 Task: Use GitHub's "Issues" for discussions and feedback.
Action: Mouse moved to (1117, 69)
Screenshot: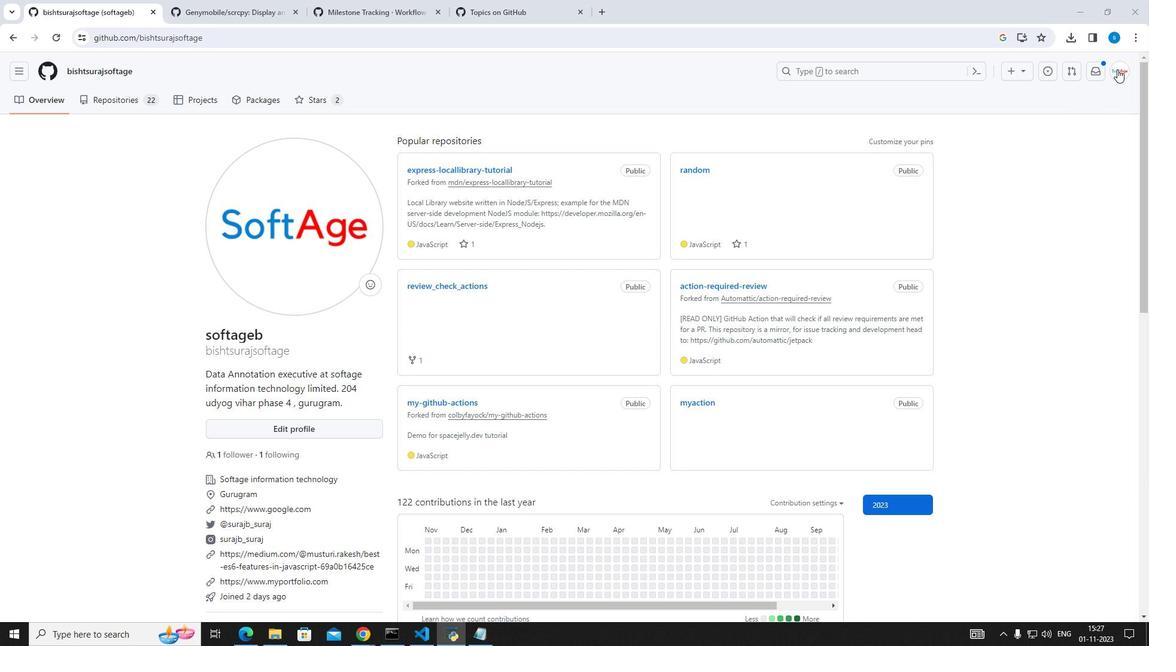 
Action: Mouse pressed left at (1117, 69)
Screenshot: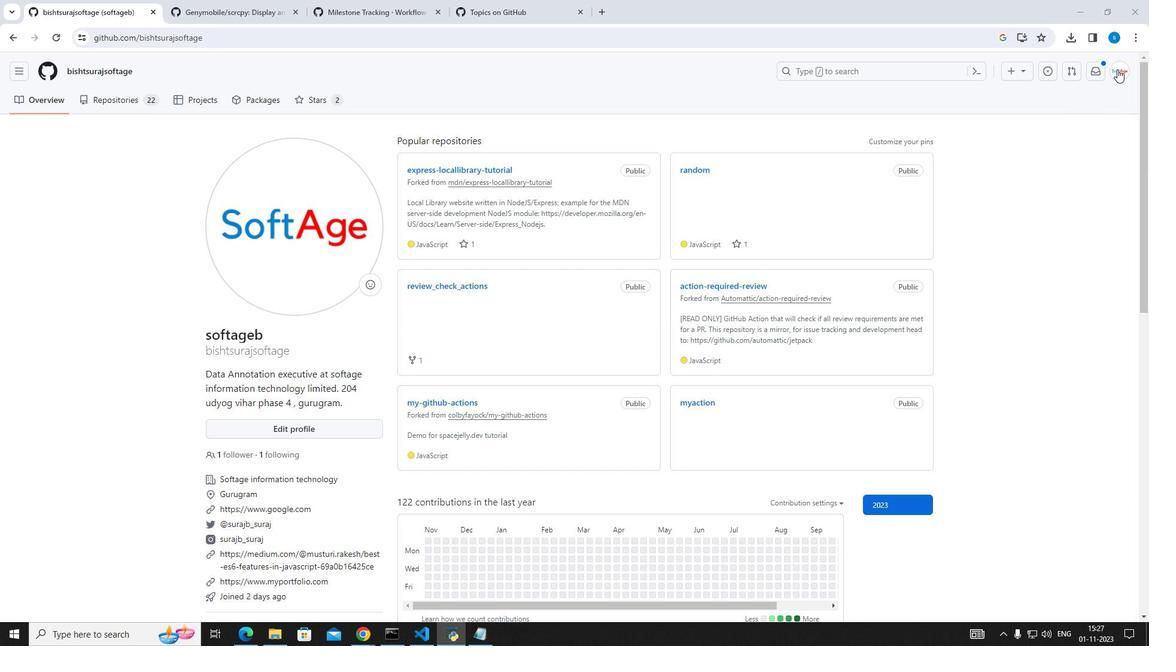 
Action: Mouse moved to (1052, 163)
Screenshot: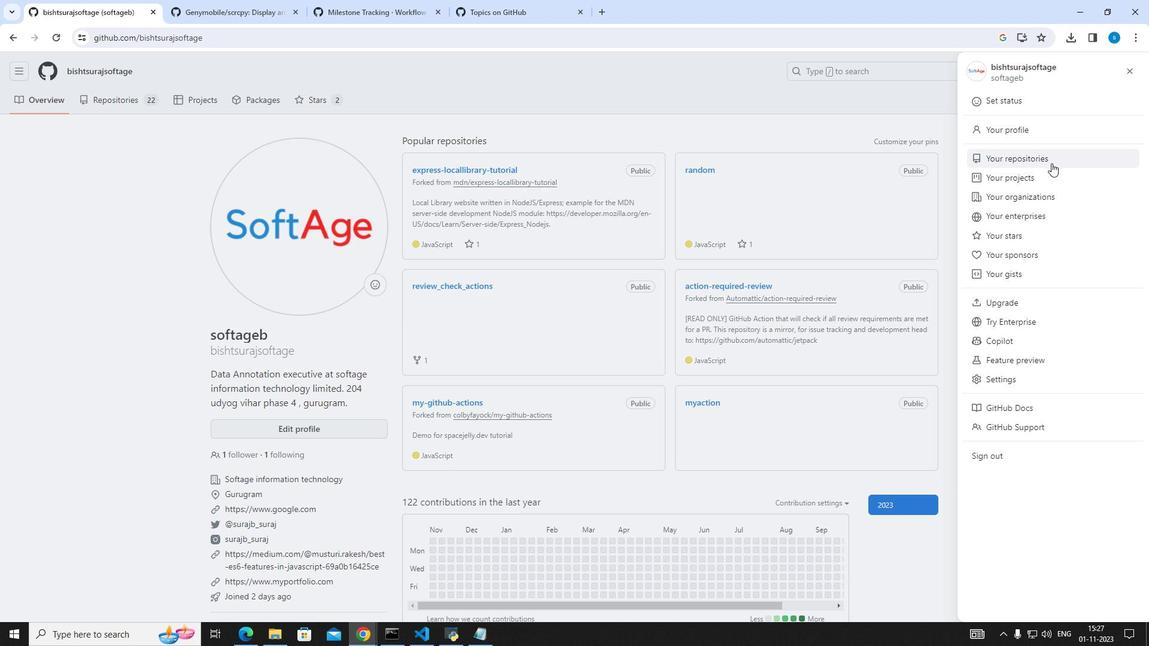 
Action: Mouse pressed left at (1052, 163)
Screenshot: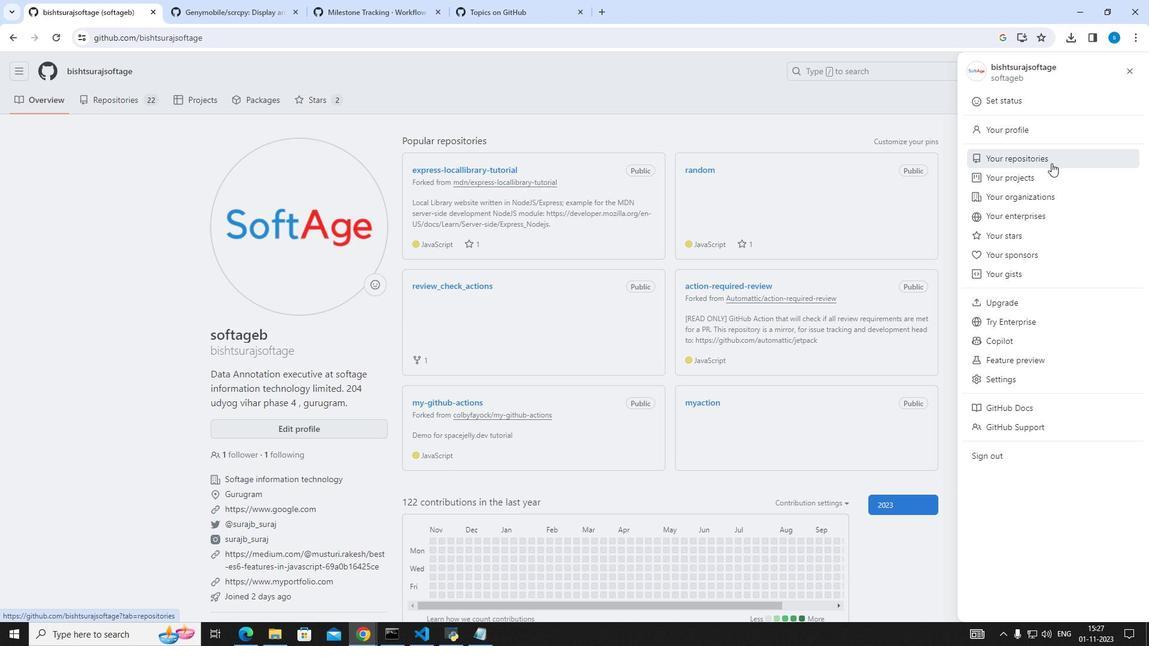 
Action: Mouse moved to (404, 333)
Screenshot: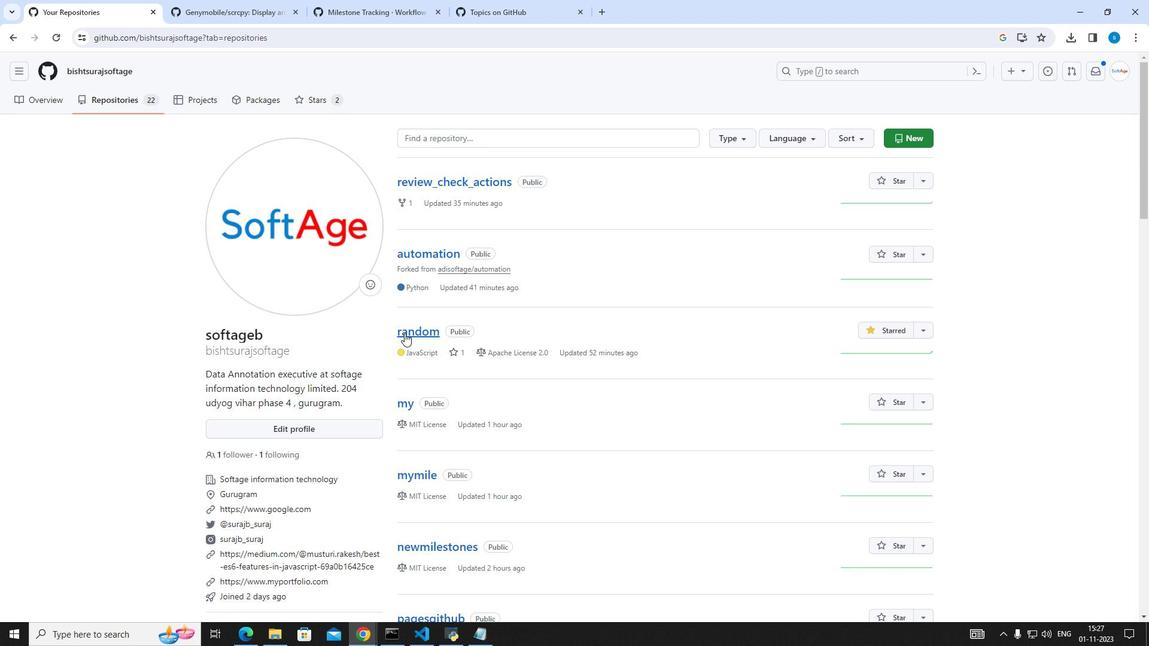 
Action: Mouse pressed left at (404, 333)
Screenshot: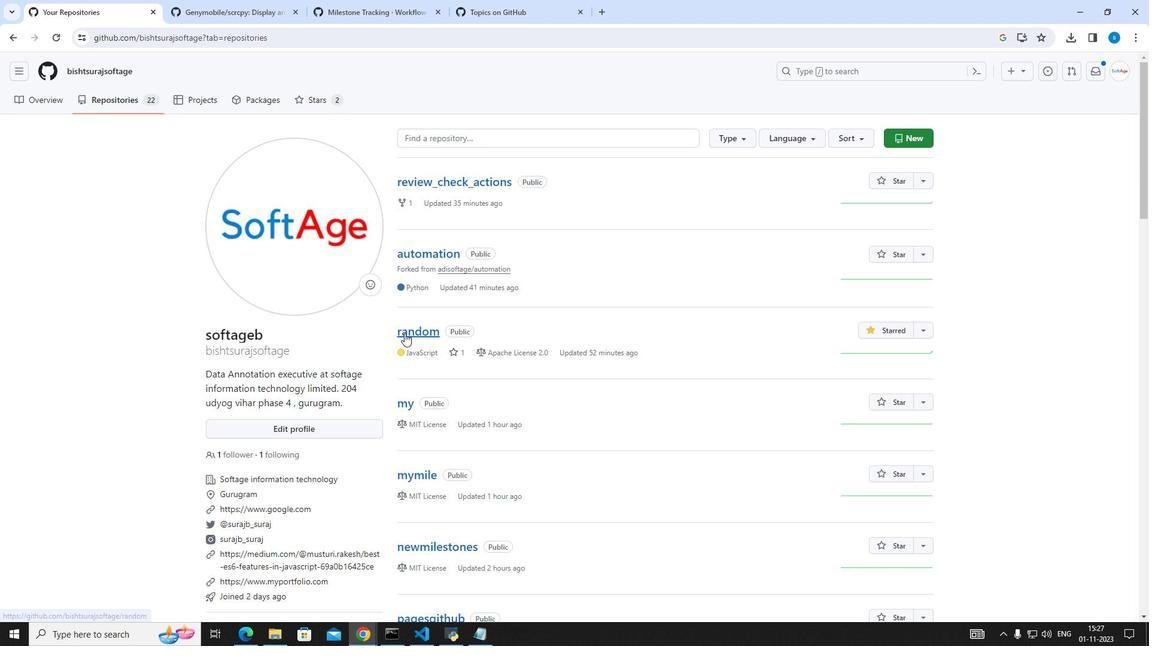 
Action: Mouse moved to (78, 104)
Screenshot: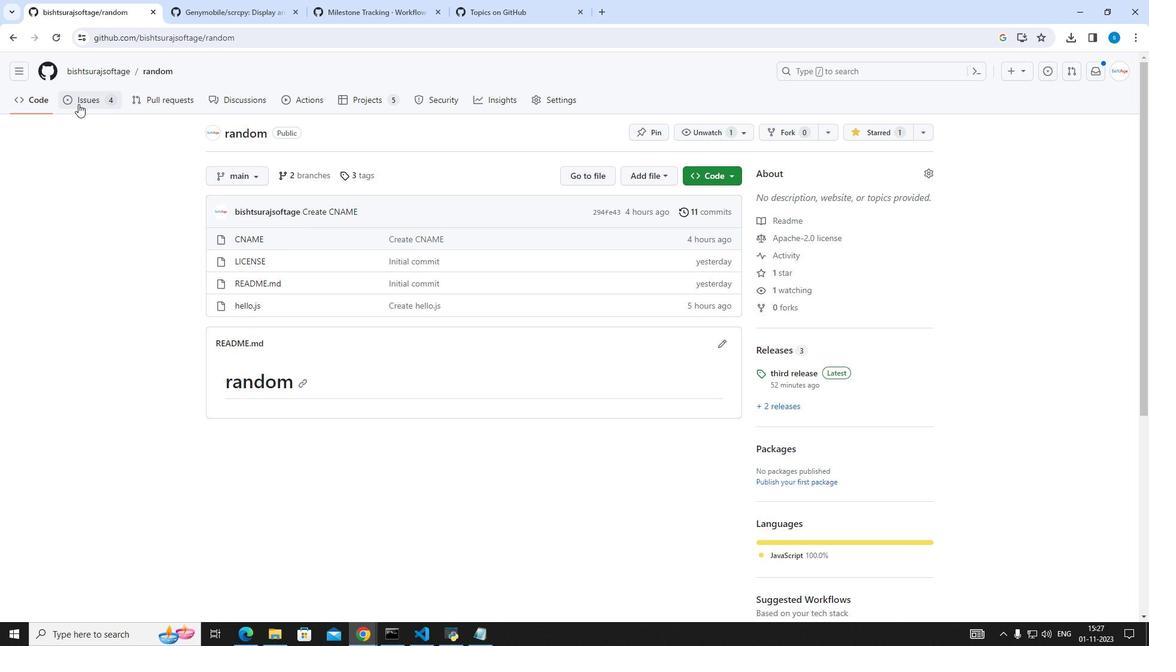 
Action: Mouse pressed left at (78, 104)
Screenshot: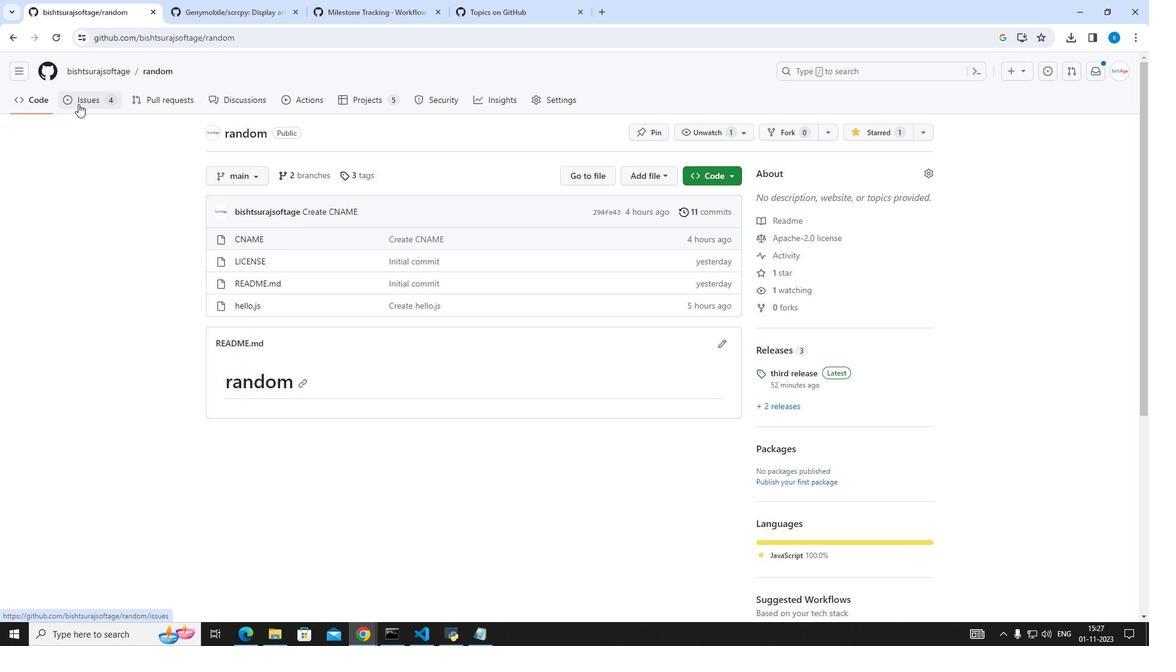 
Action: Mouse moved to (896, 210)
Screenshot: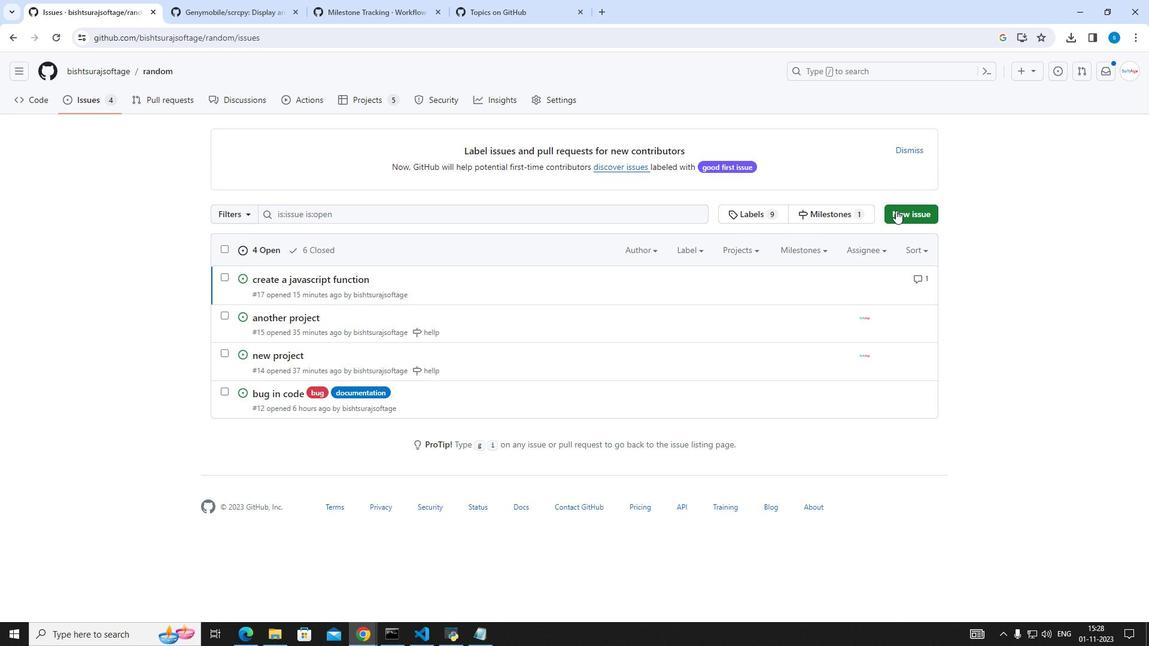 
Action: Mouse pressed left at (896, 210)
Screenshot: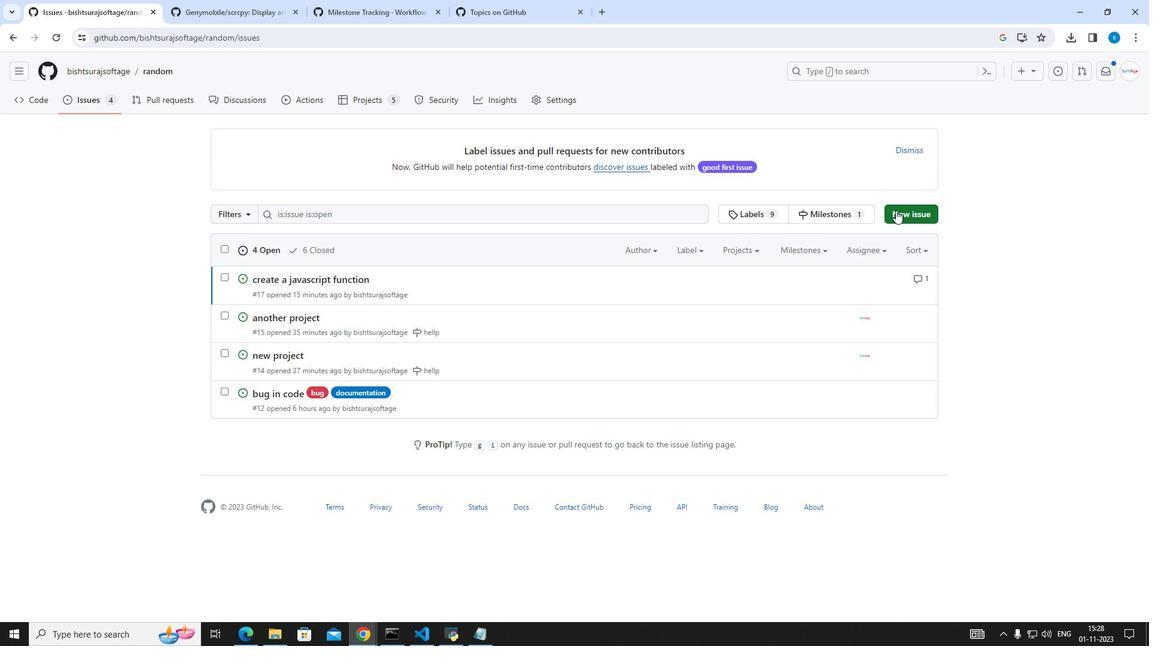 
Action: Key pressed discussion
Screenshot: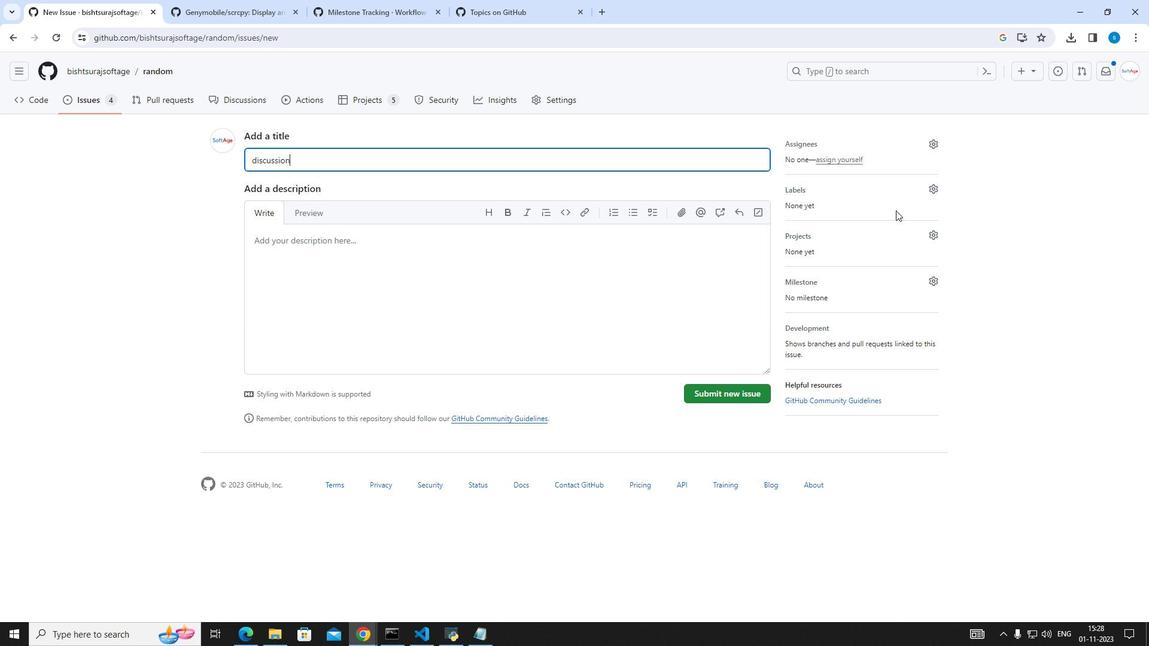 
Action: Mouse moved to (589, 286)
Screenshot: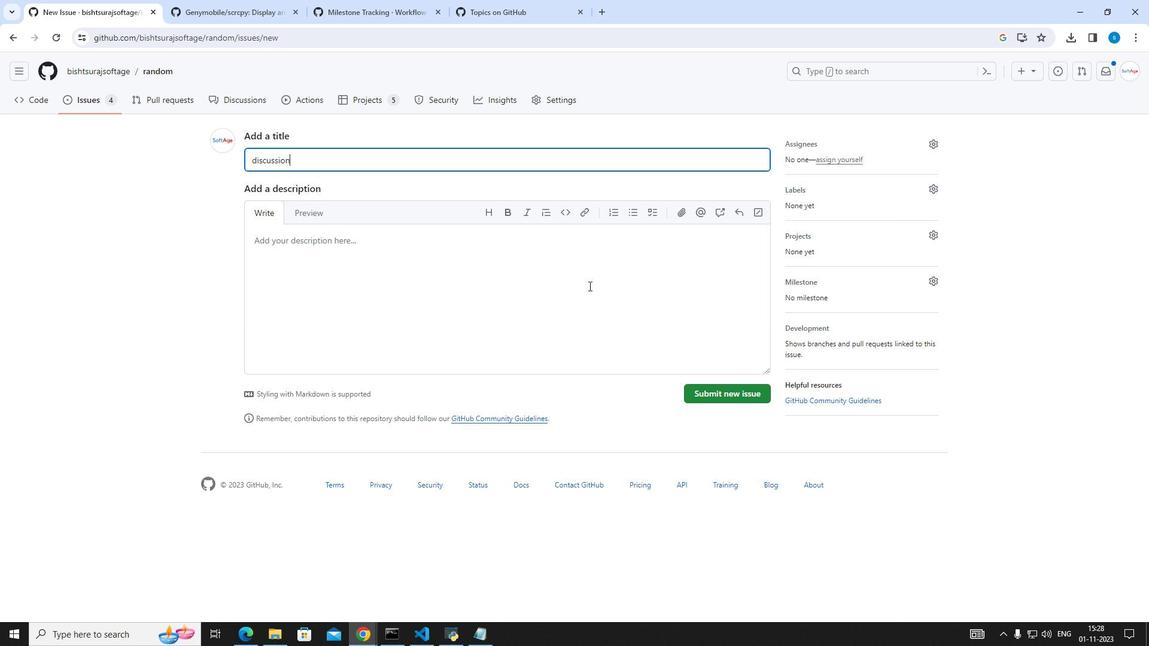 
Action: Mouse pressed left at (589, 286)
Screenshot: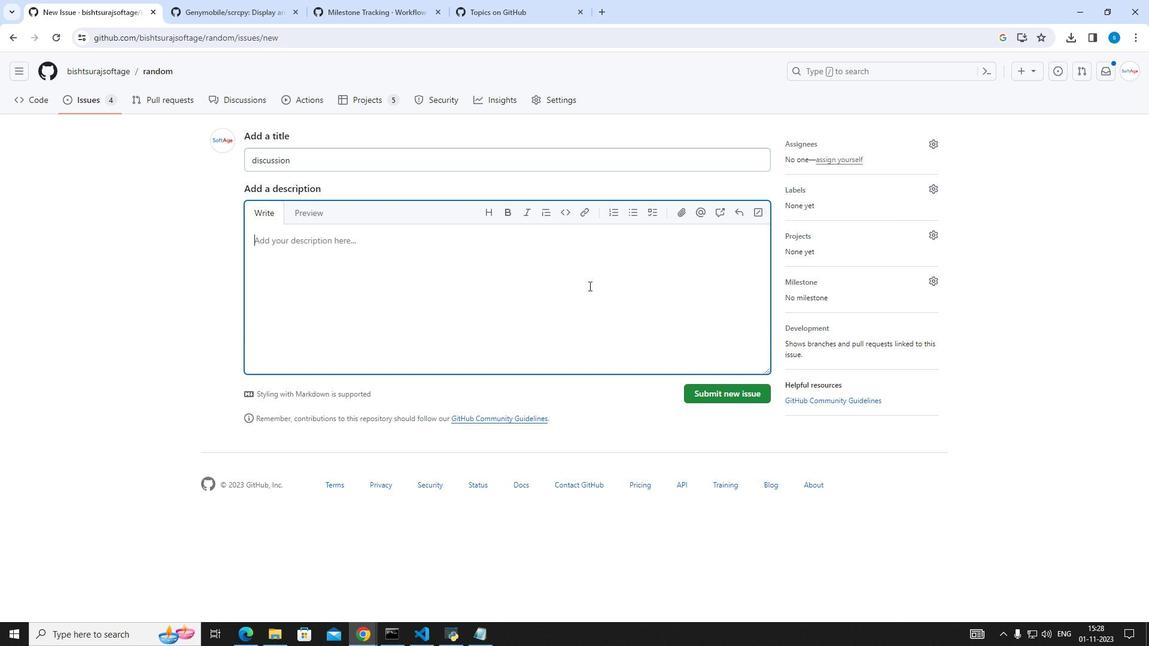 
Action: Key pressed this<Key.space>is<Key.space>a<Key.space>random<Key.space>si<Key.backspace><Key.backspace>discussion<Key.space>just<Key.space>for<Key.space>testing
Screenshot: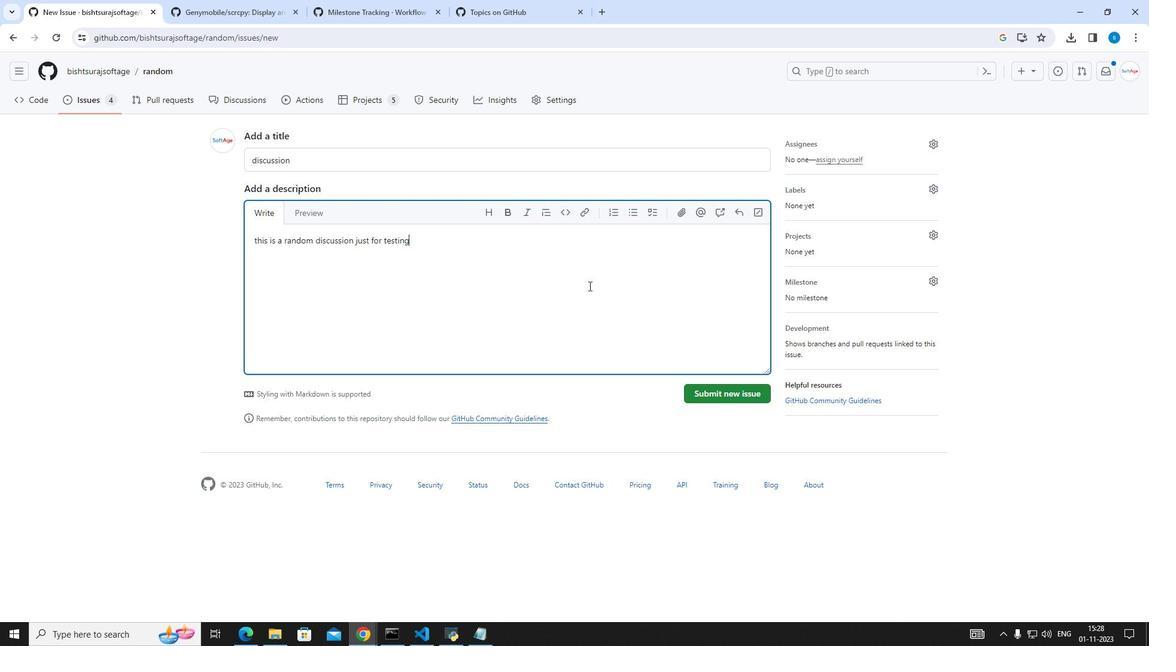 
Action: Mouse moved to (713, 387)
Screenshot: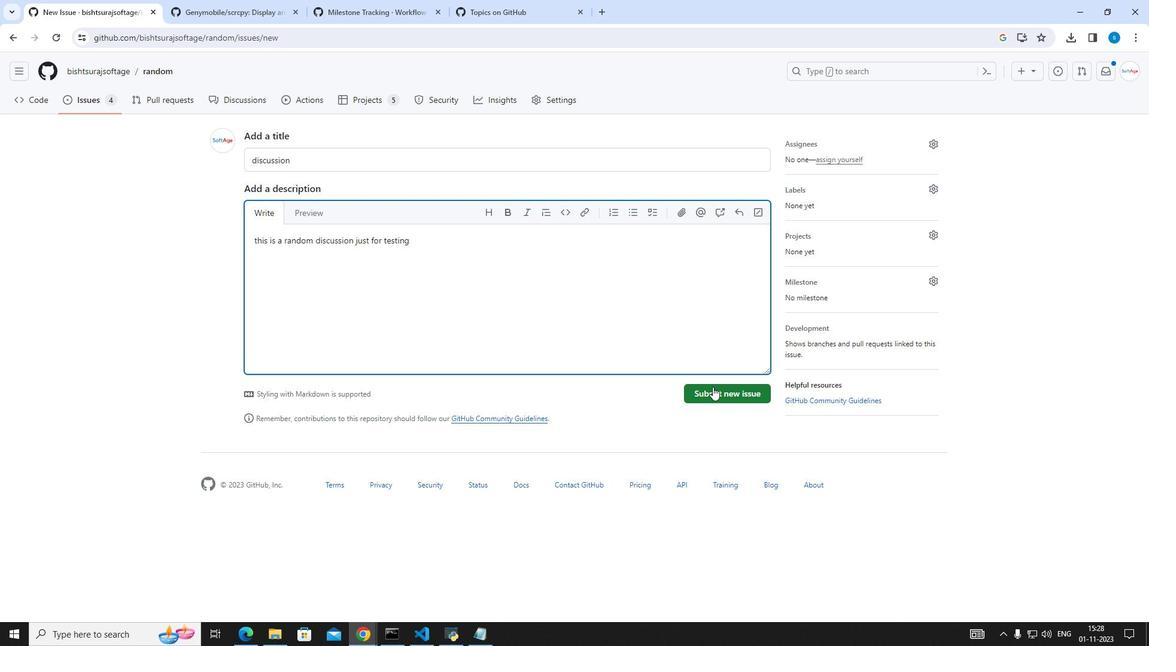 
Action: Mouse pressed left at (713, 387)
Screenshot: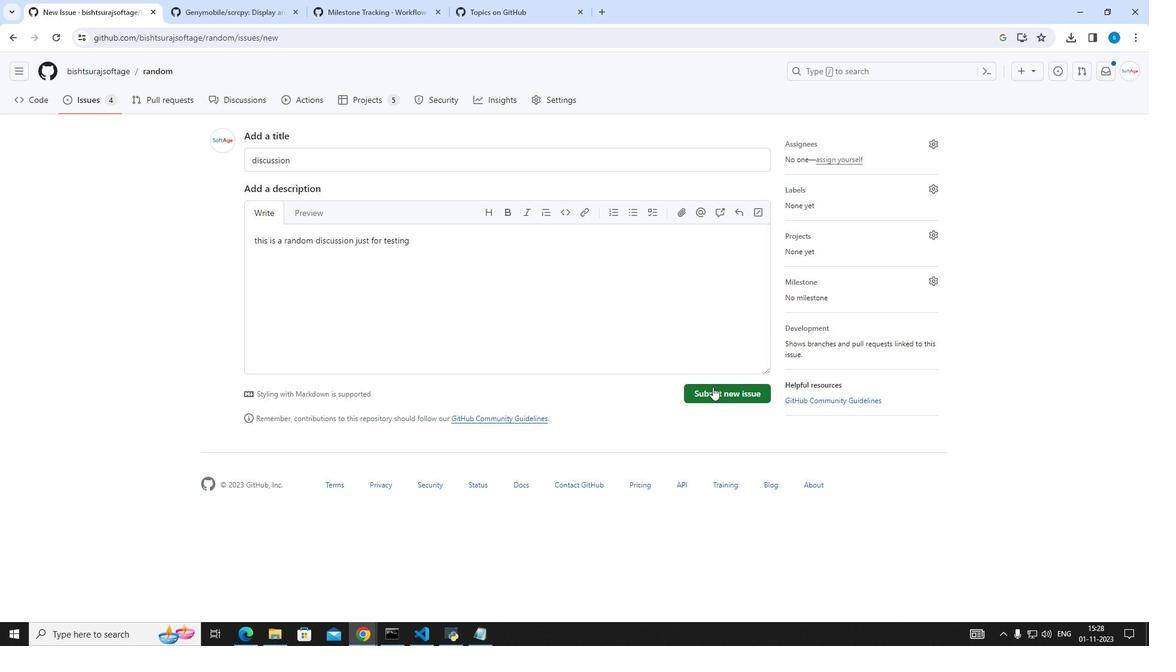 
Action: Mouse moved to (731, 315)
Screenshot: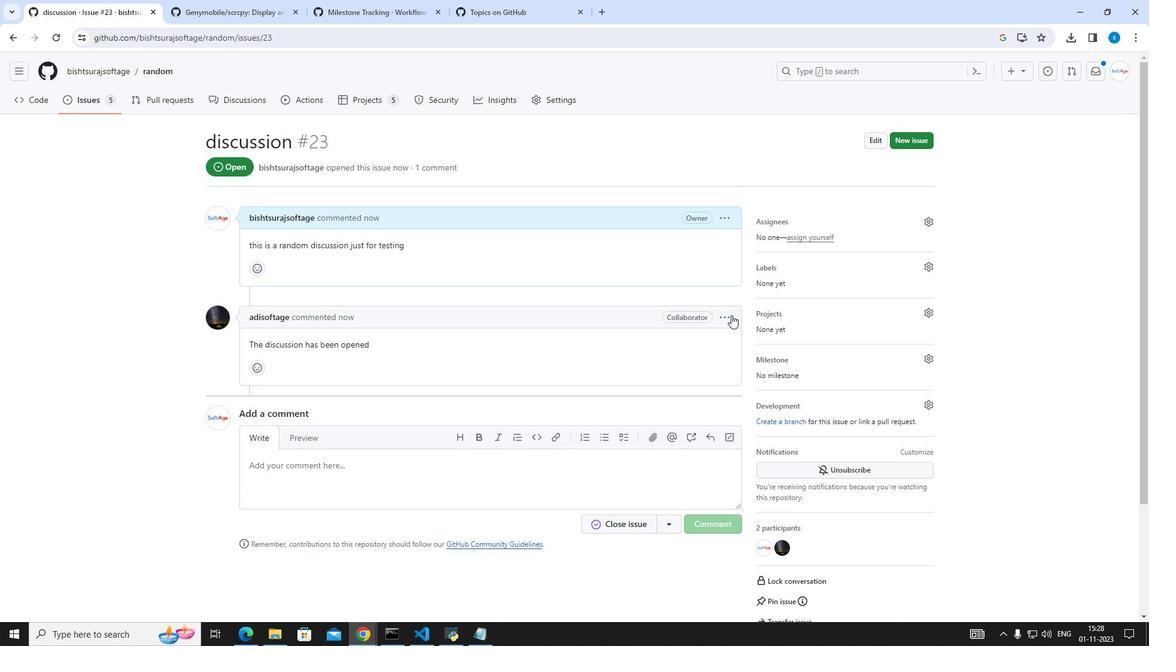 
Action: Mouse pressed left at (731, 315)
Screenshot: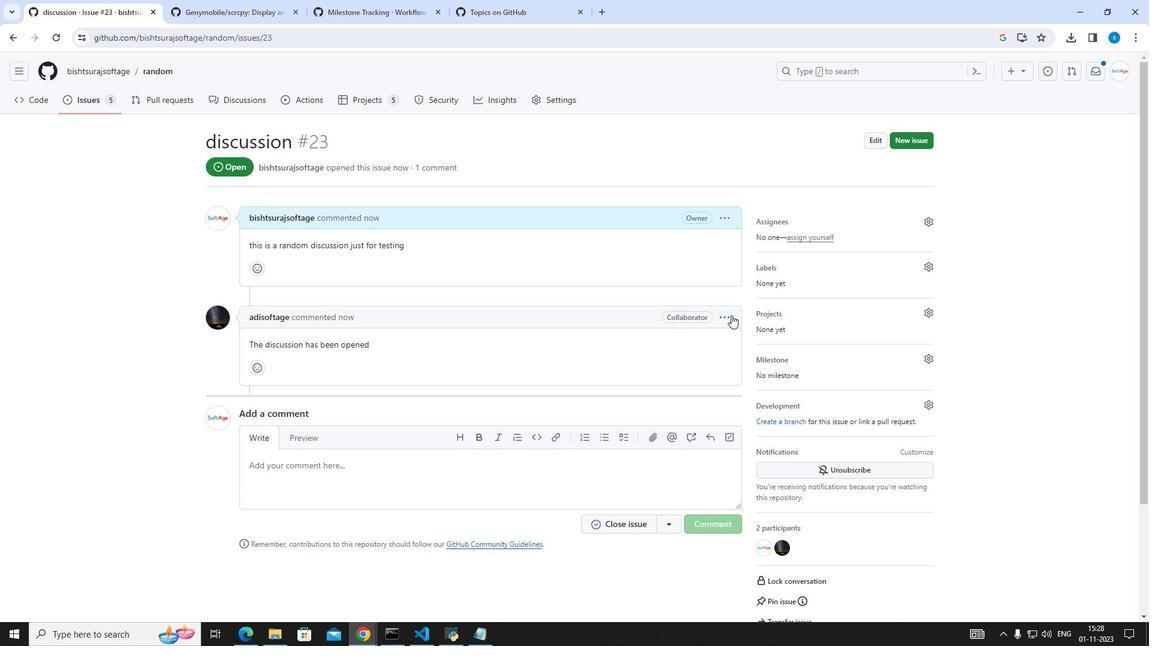 
Action: Mouse moved to (672, 351)
Screenshot: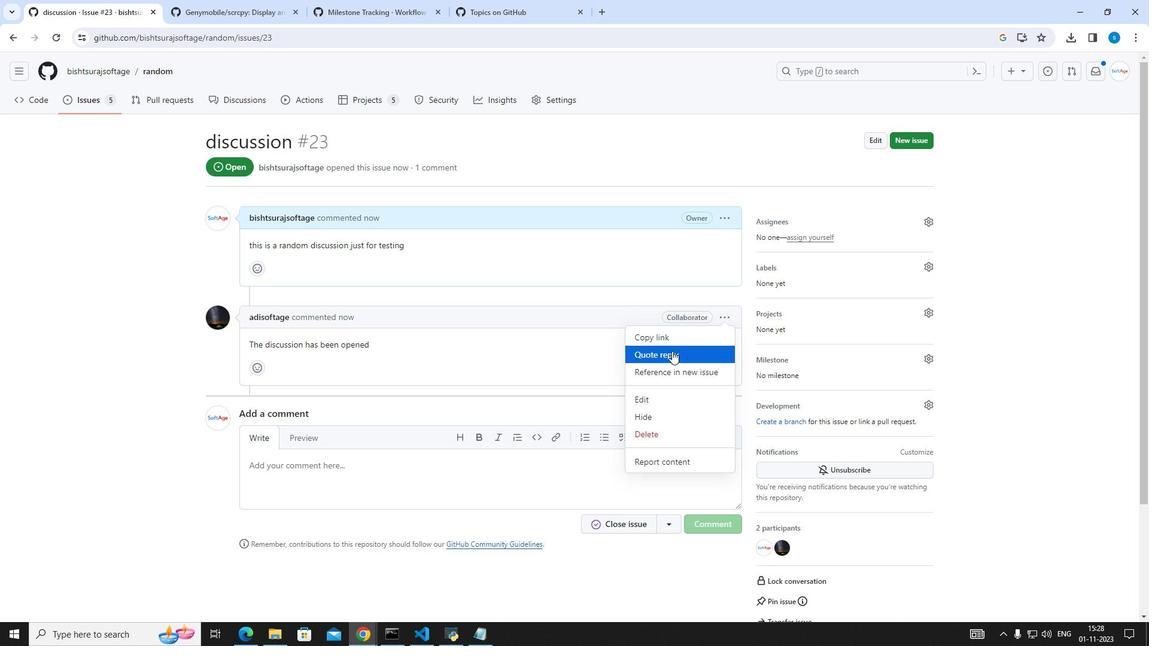 
Action: Mouse pressed left at (672, 351)
Screenshot: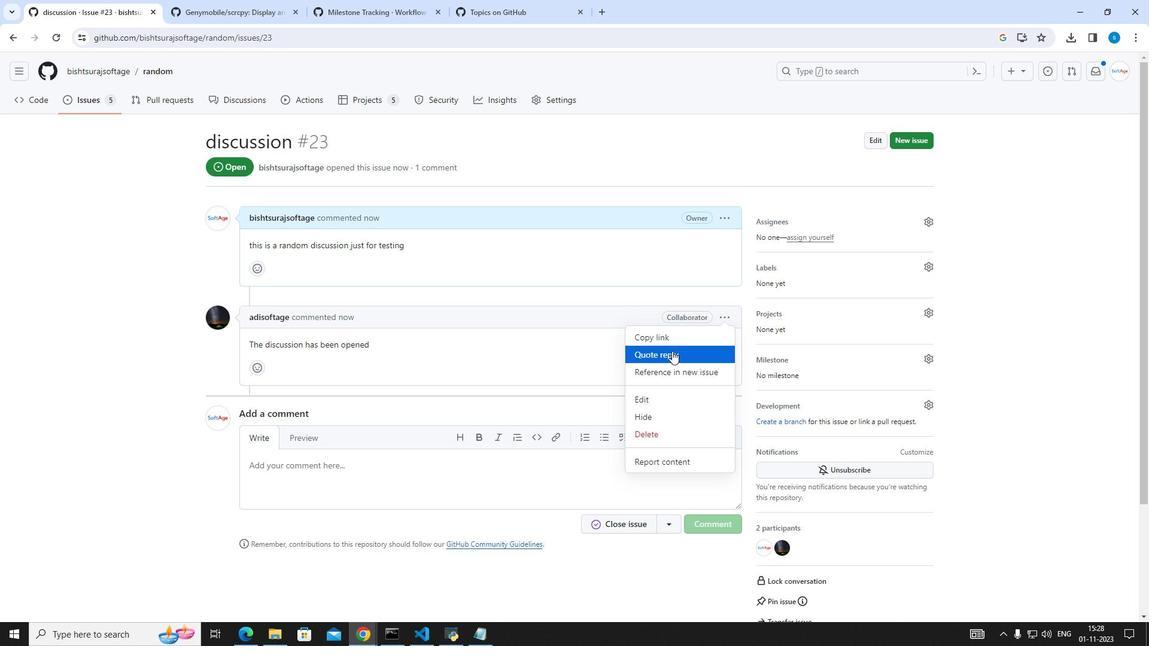 
Action: Key pressed gee<Key.backspace>tting<Key.space>t<Key.backspace>your<Key.space>response<Key.space>very<Key.space>quickly
Screenshot: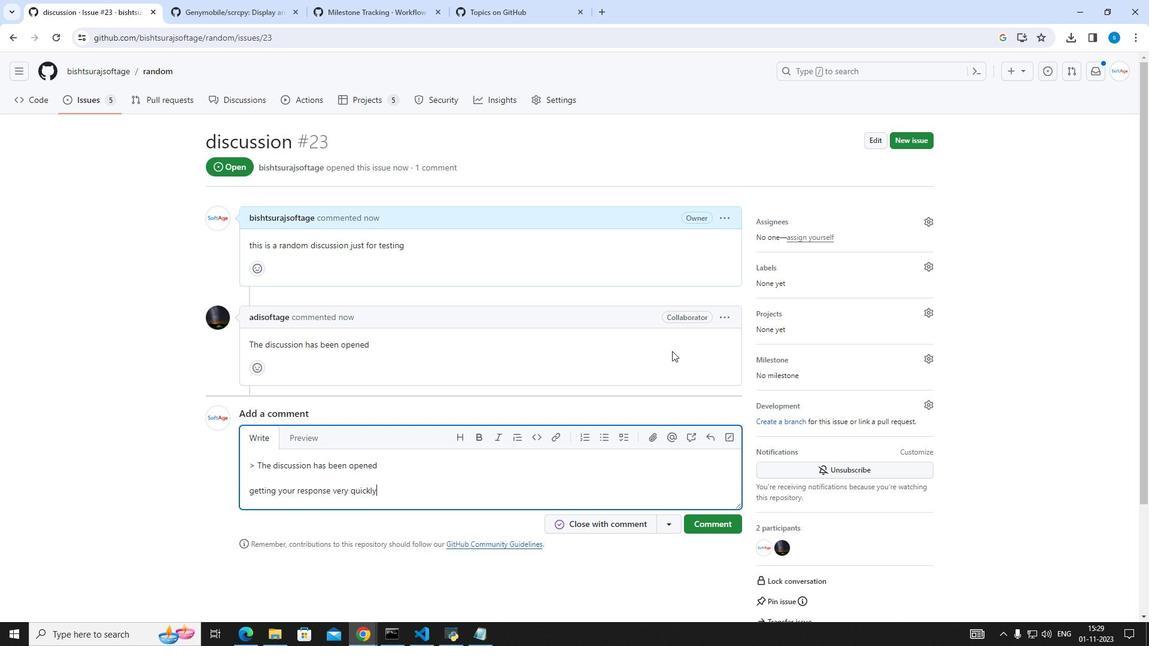 
Action: Mouse moved to (716, 527)
Screenshot: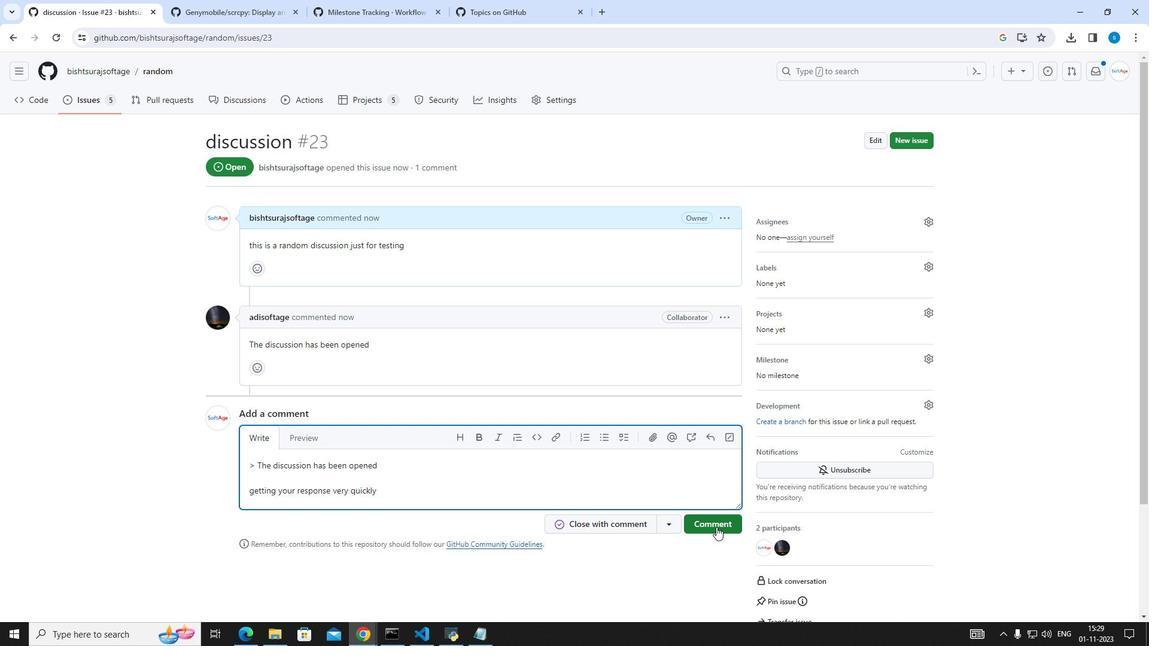 
Action: Mouse pressed left at (716, 527)
Screenshot: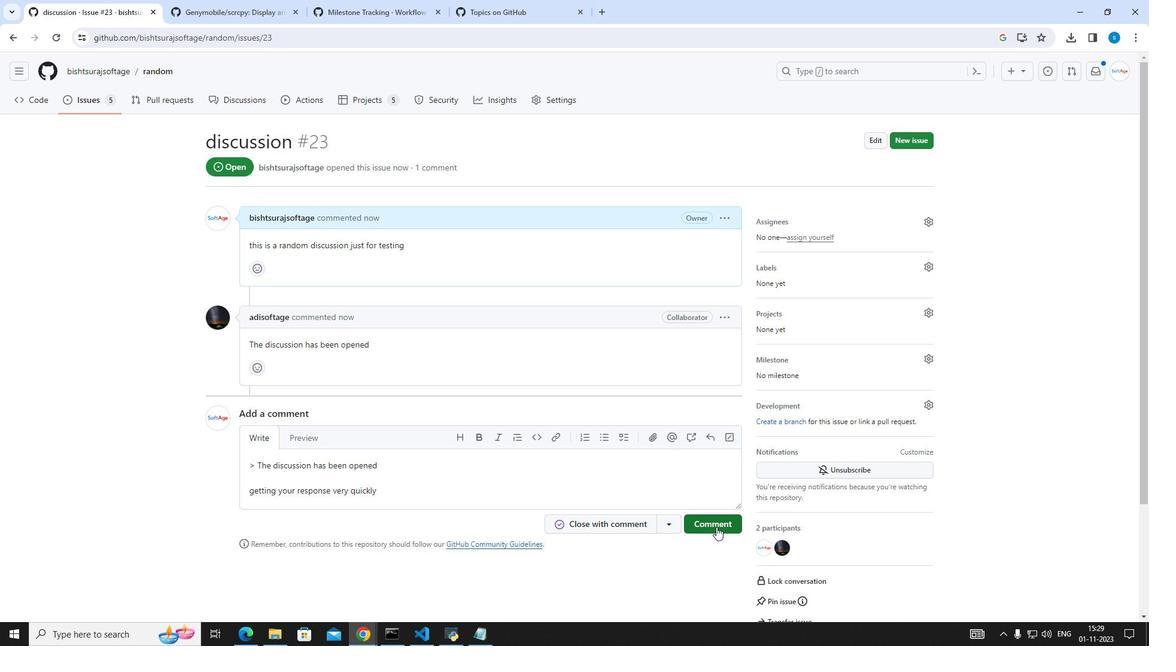 
Action: Mouse moved to (415, 469)
Screenshot: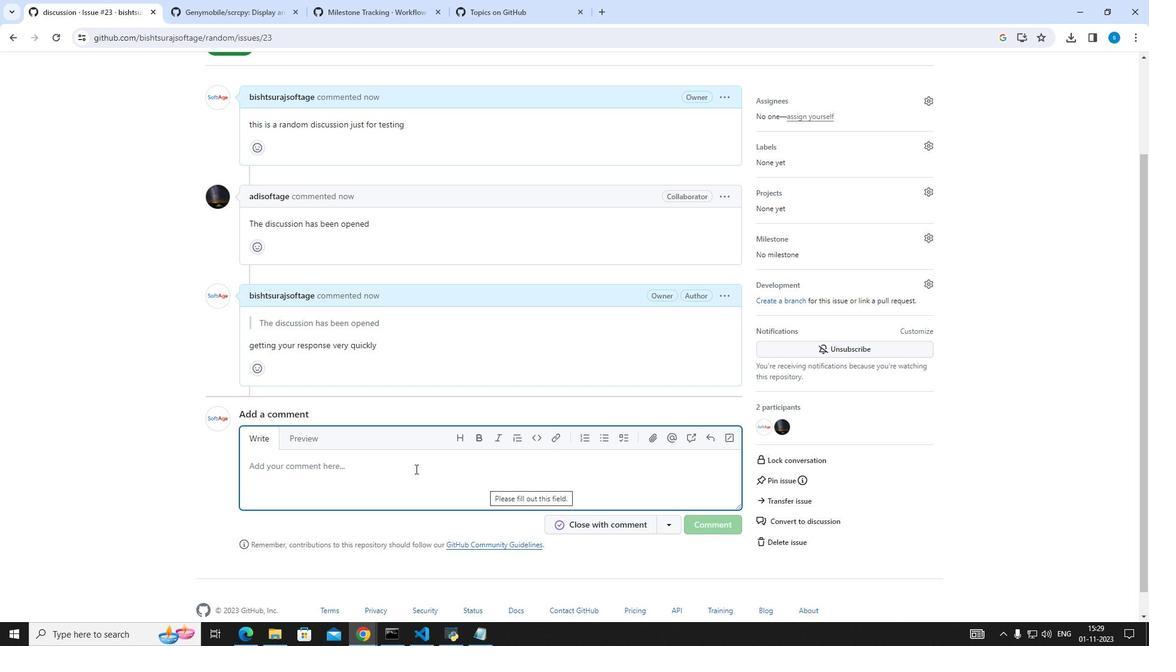 
Action: Mouse pressed left at (415, 469)
Screenshot: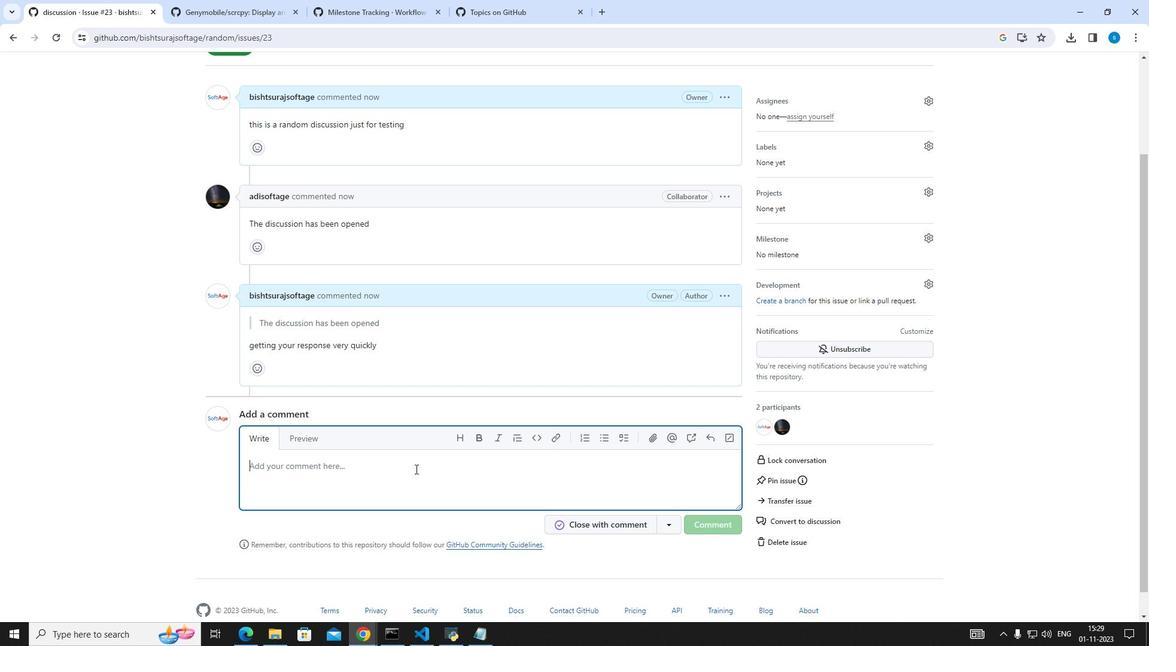 
Action: Key pressed new<Key.space>comment
Screenshot: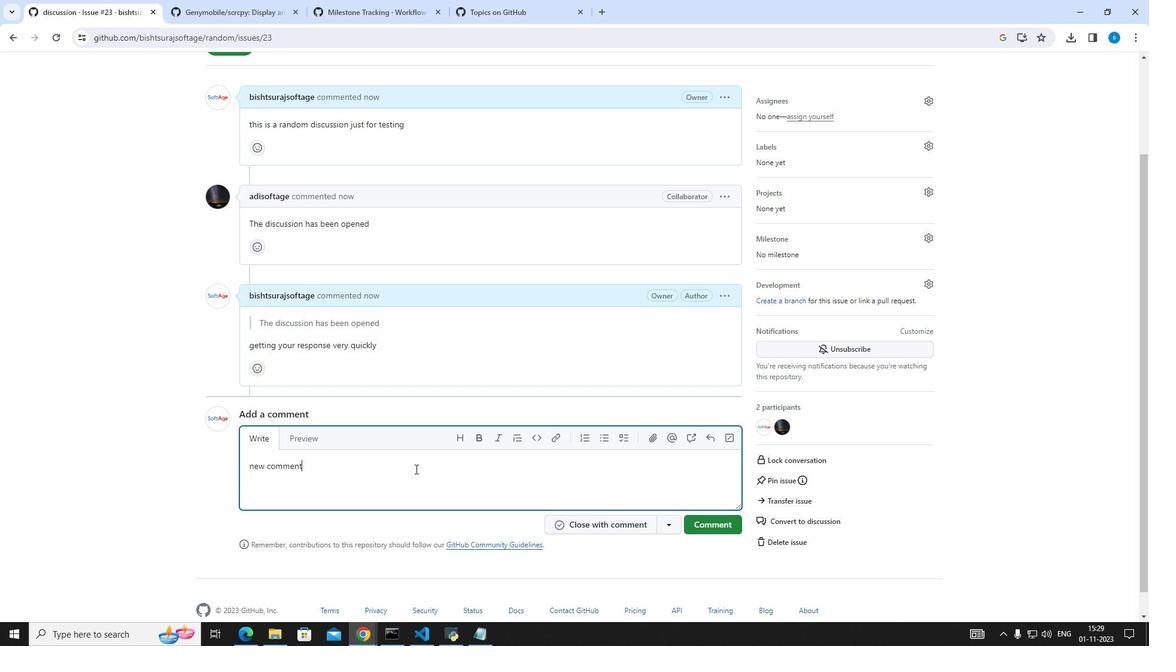
Action: Mouse moved to (716, 525)
Screenshot: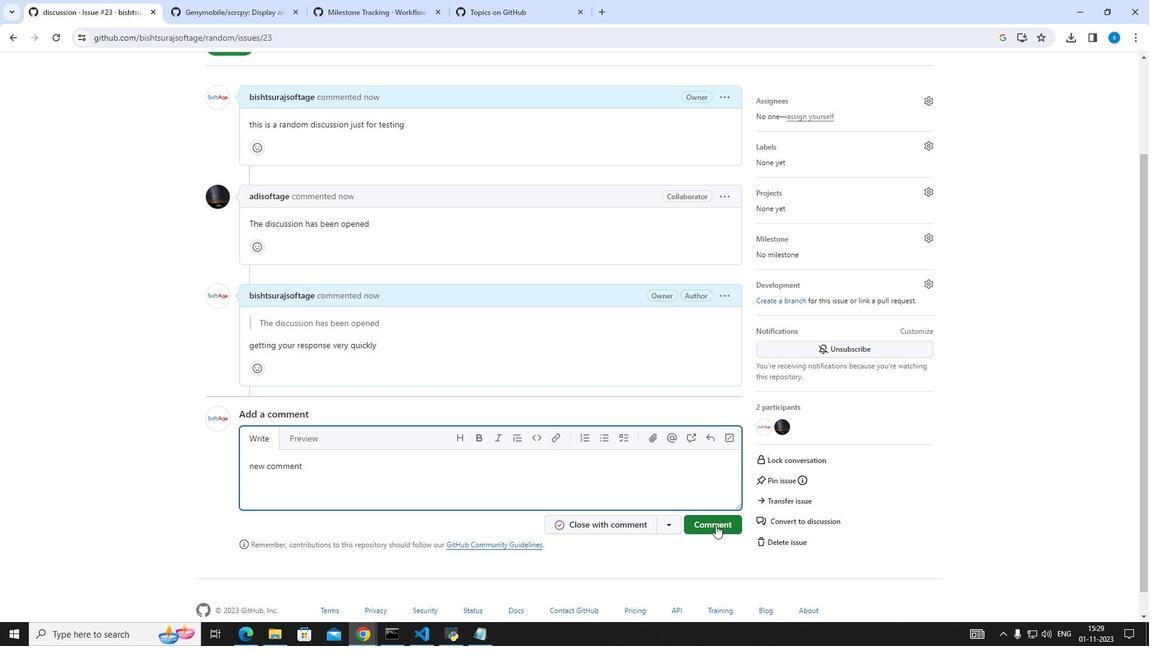 
Action: Mouse pressed left at (716, 525)
Screenshot: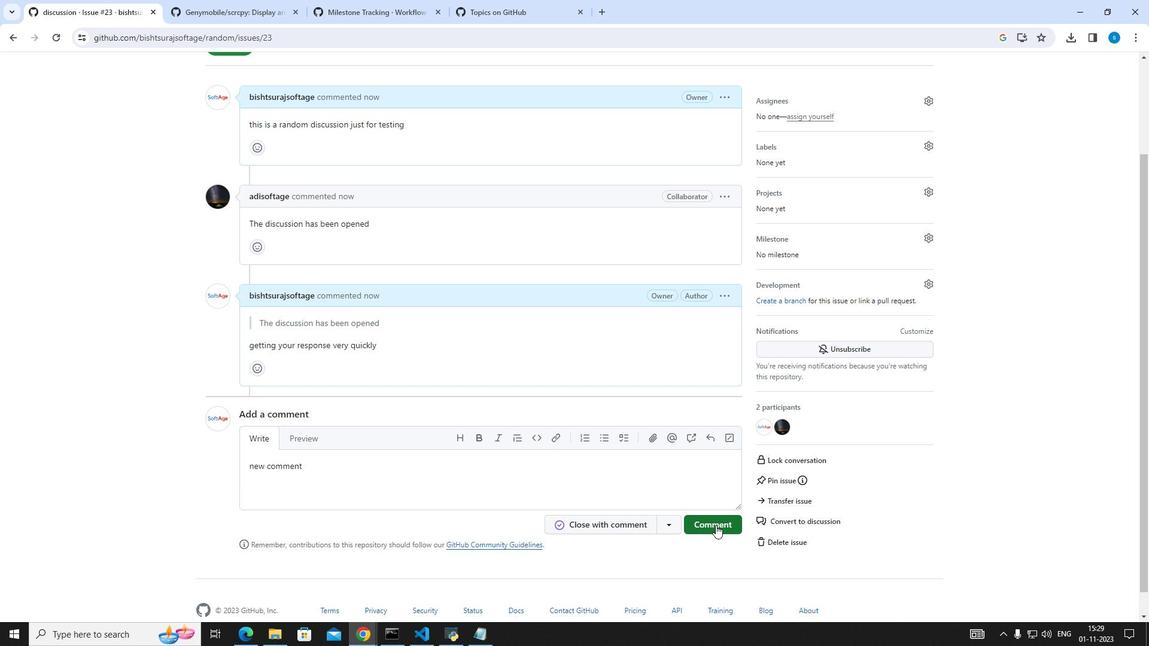 
Action: Mouse moved to (228, 461)
Screenshot: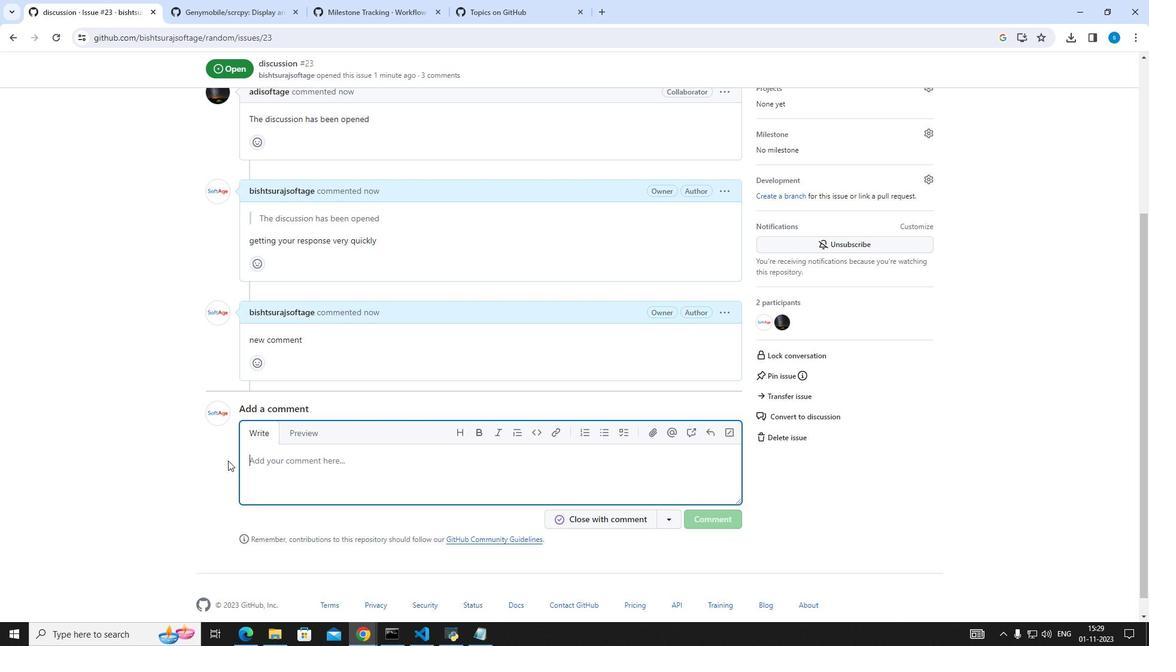 
Action: Mouse scrolled (228, 460) with delta (0, 0)
Screenshot: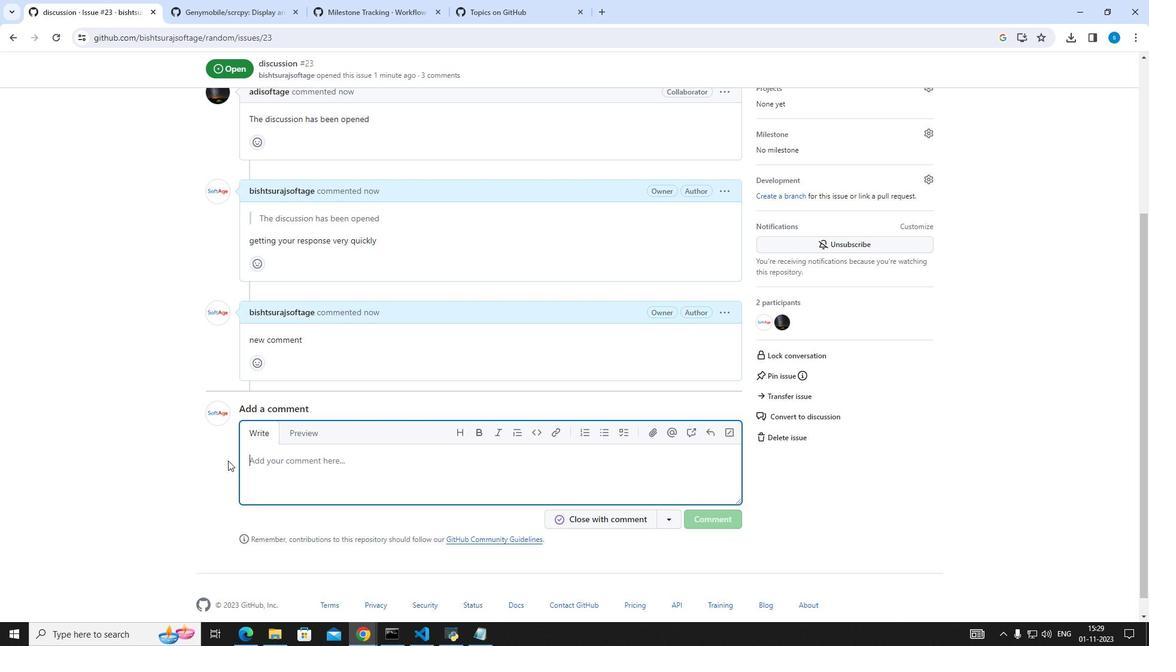 
Action: Mouse moved to (197, 469)
Screenshot: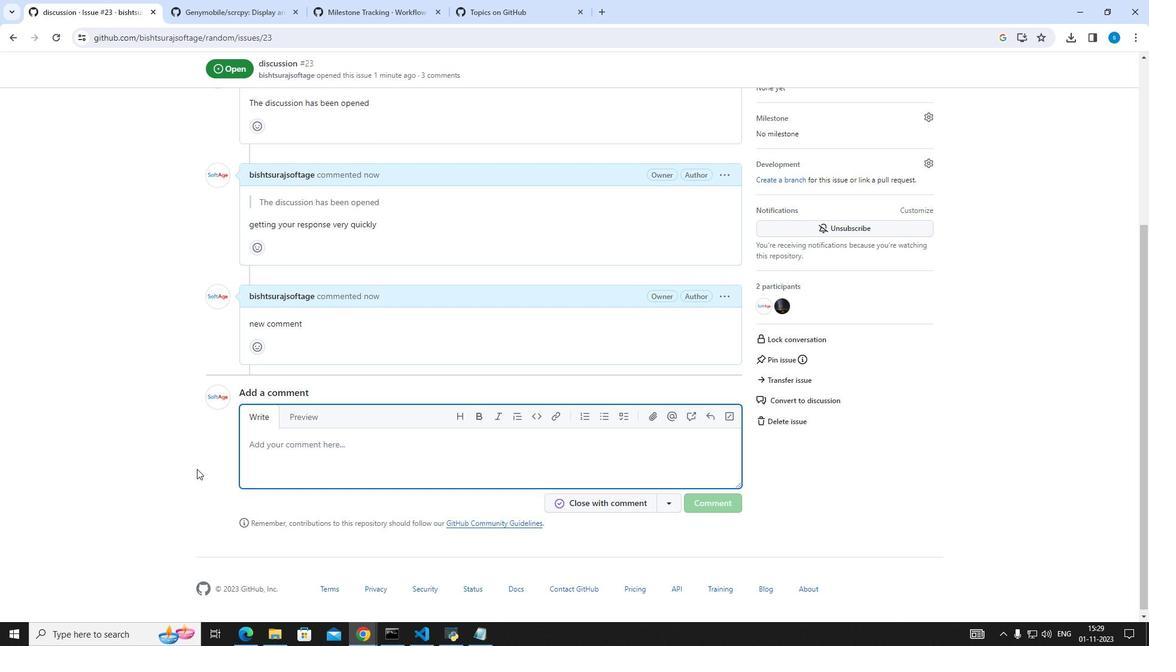 
Action: Mouse scrolled (197, 470) with delta (0, 0)
Screenshot: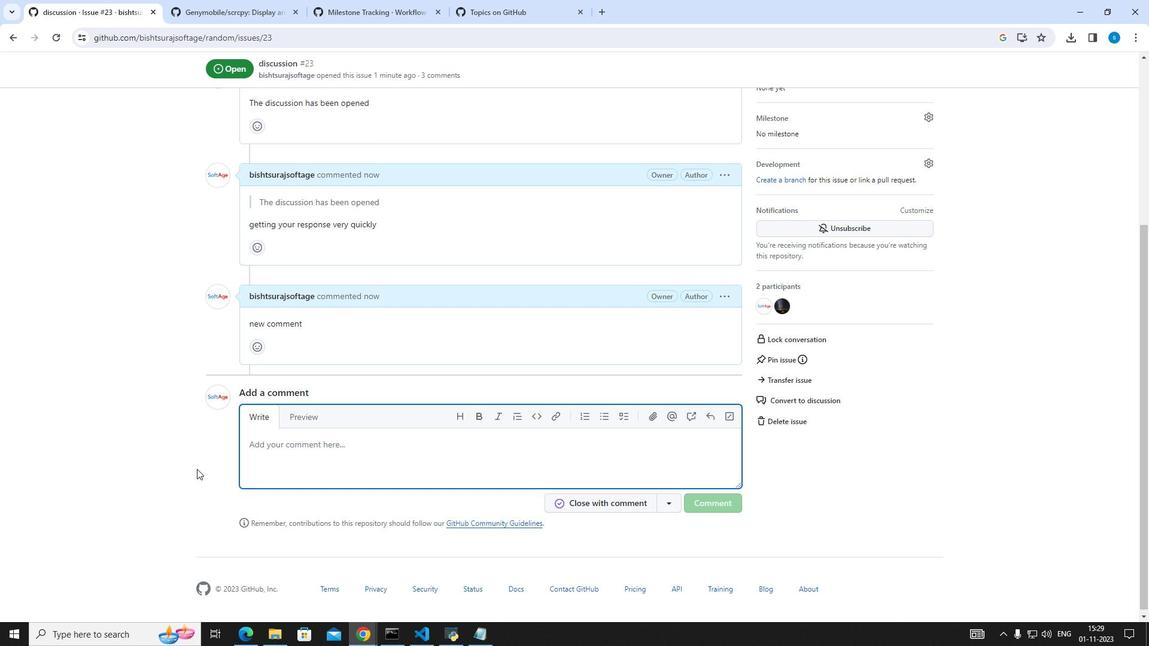 
Action: Mouse scrolled (197, 470) with delta (0, 0)
Screenshot: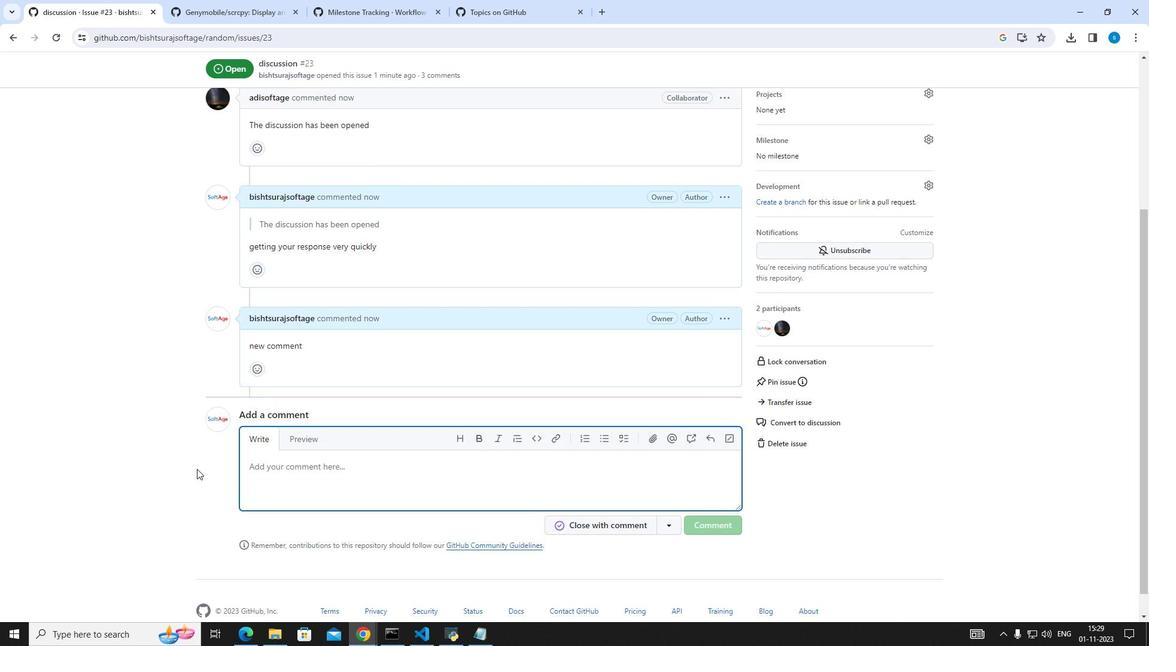 
Action: Mouse scrolled (197, 470) with delta (0, 0)
Screenshot: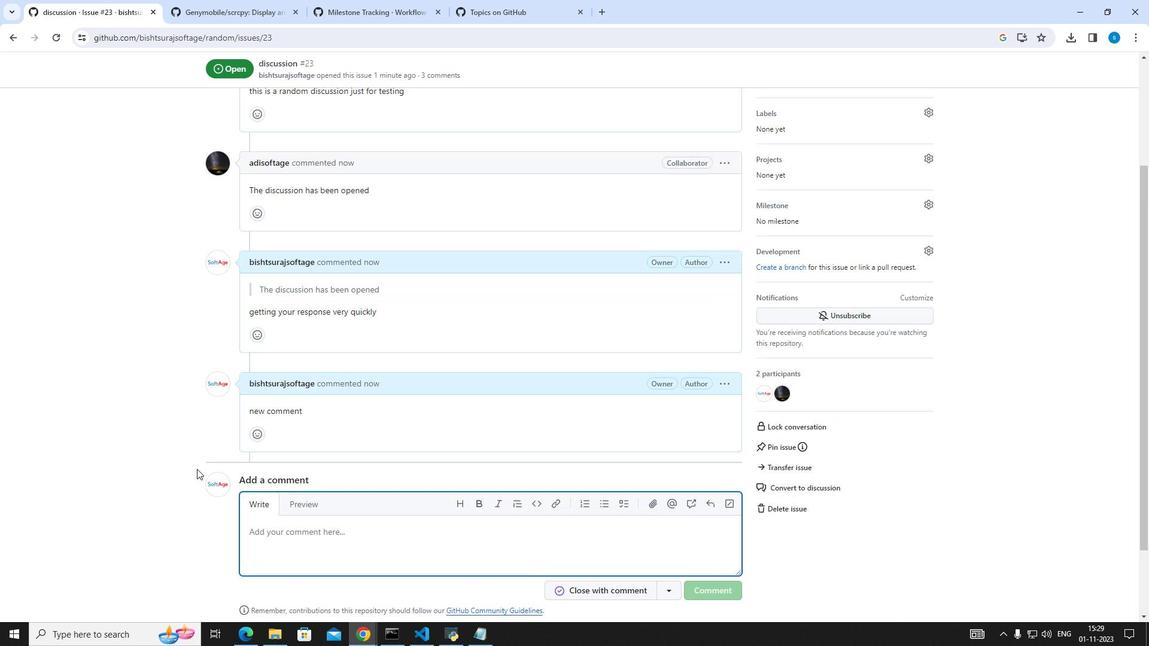 
Action: Mouse scrolled (197, 470) with delta (0, 0)
Screenshot: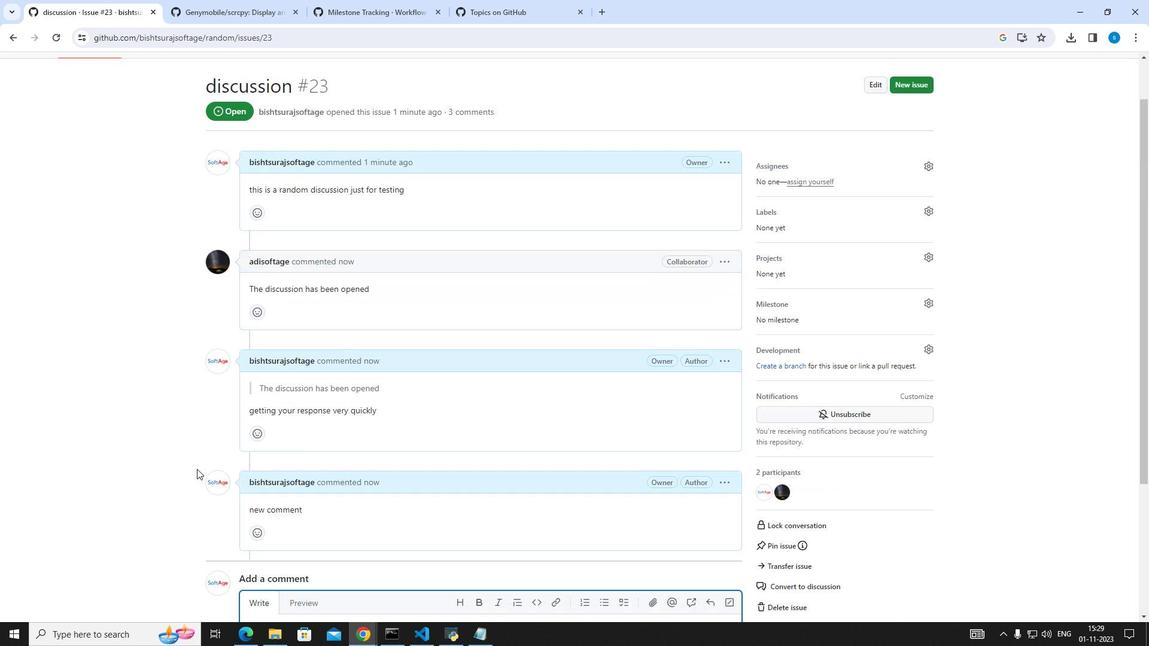 
Action: Mouse moved to (197, 469)
Screenshot: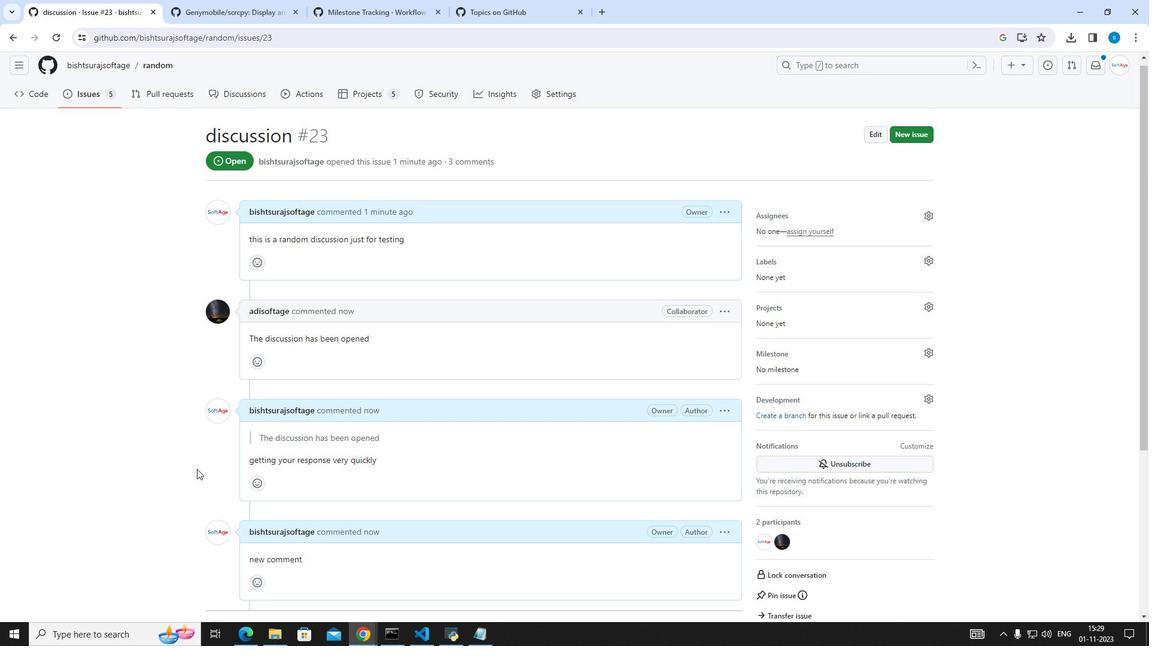 
Action: Mouse scrolled (197, 470) with delta (0, 0)
Screenshot: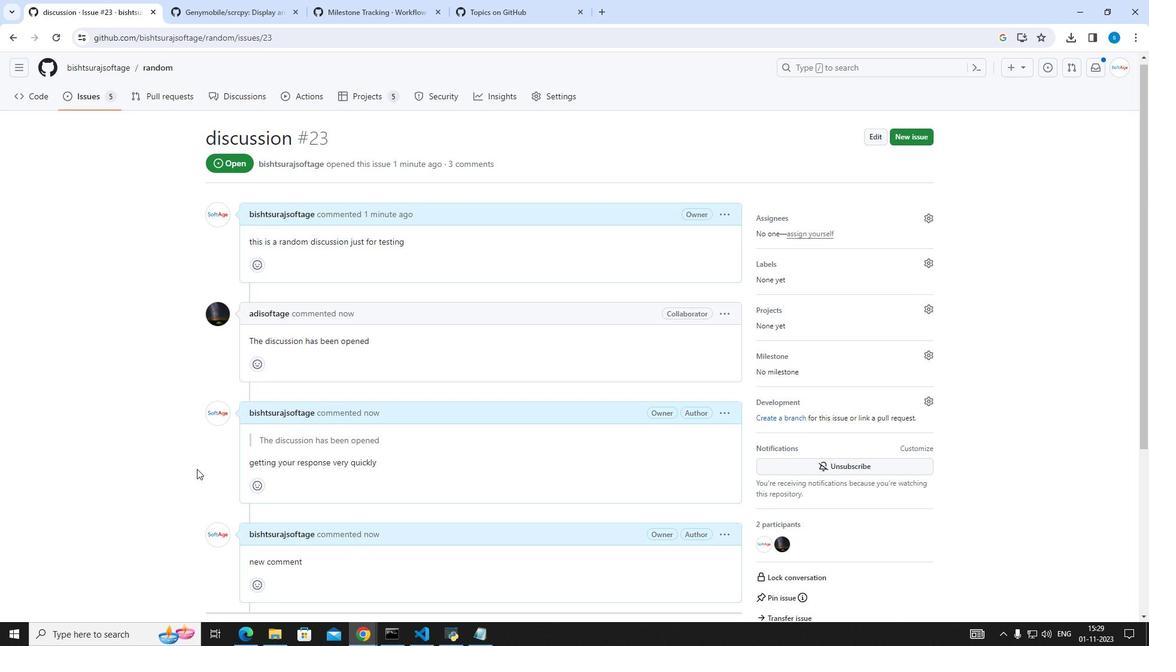
Action: Mouse scrolled (197, 468) with delta (0, 0)
Screenshot: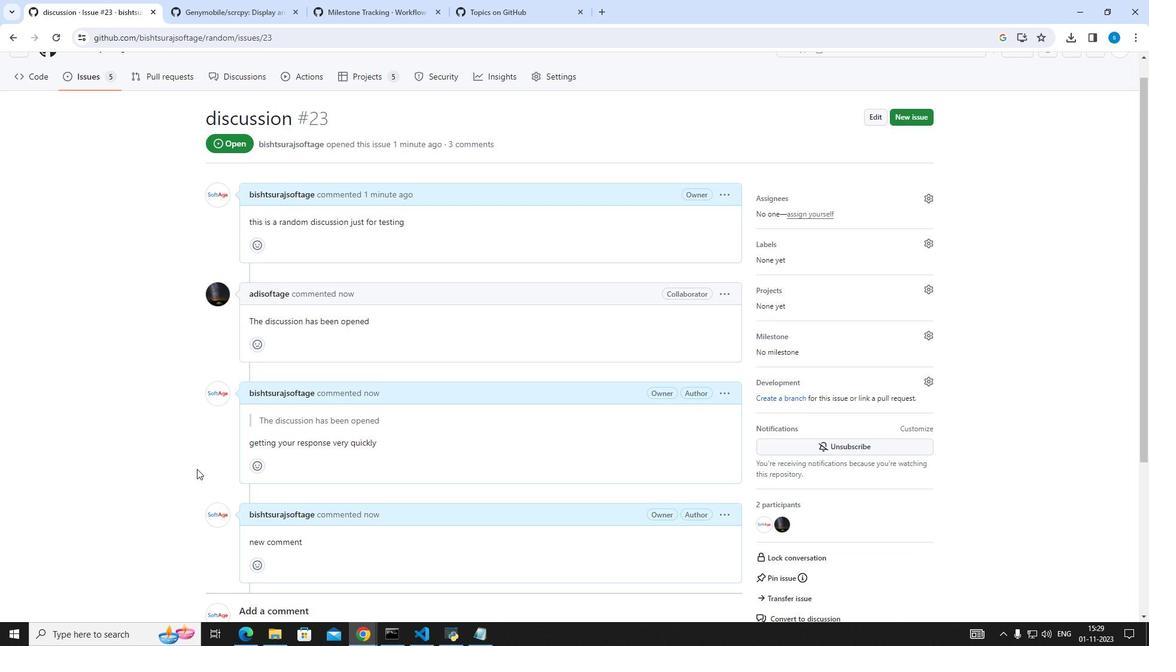 
Action: Mouse scrolled (197, 468) with delta (0, 0)
Screenshot: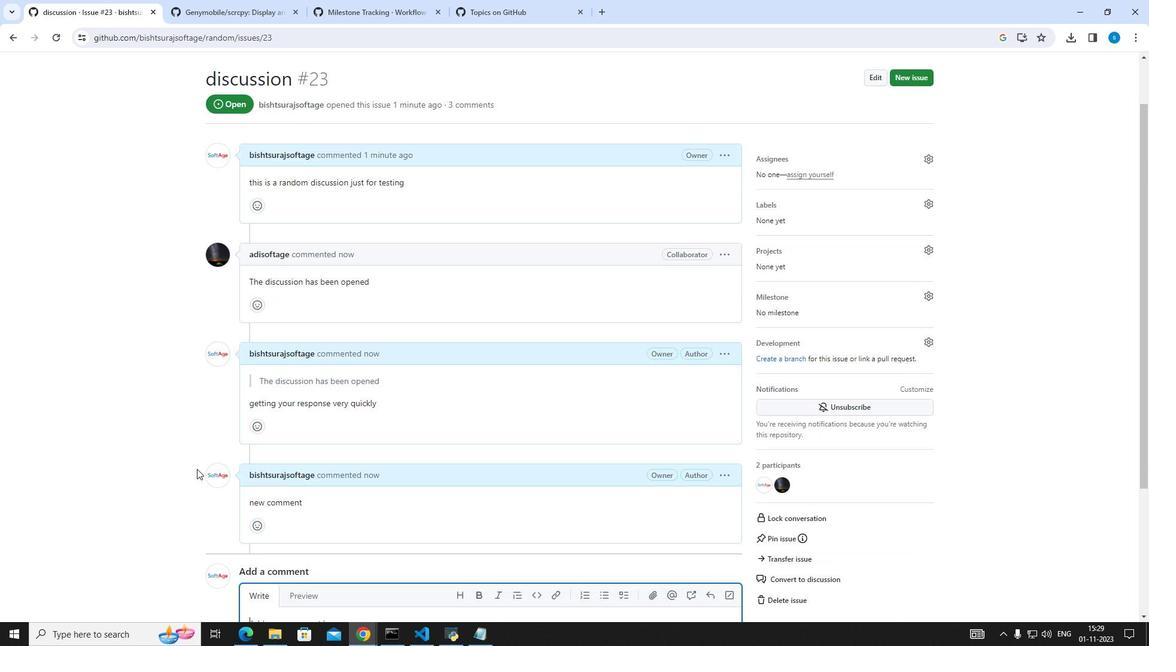 
Action: Mouse scrolled (197, 468) with delta (0, 0)
Screenshot: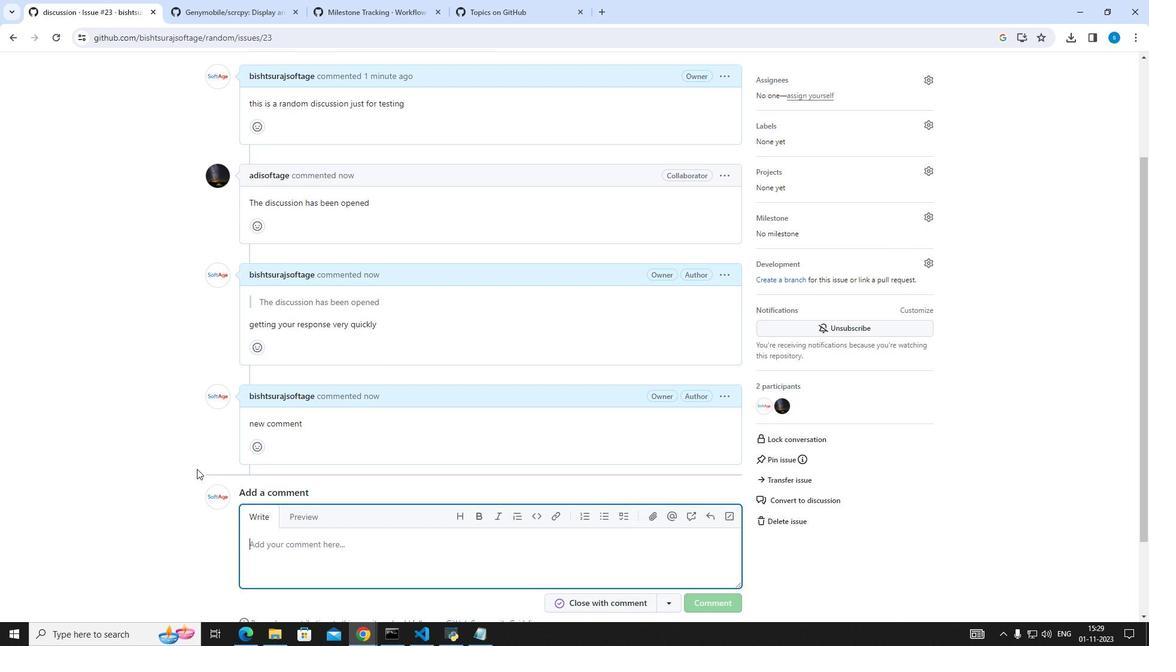 
Action: Mouse scrolled (197, 468) with delta (0, 0)
Screenshot: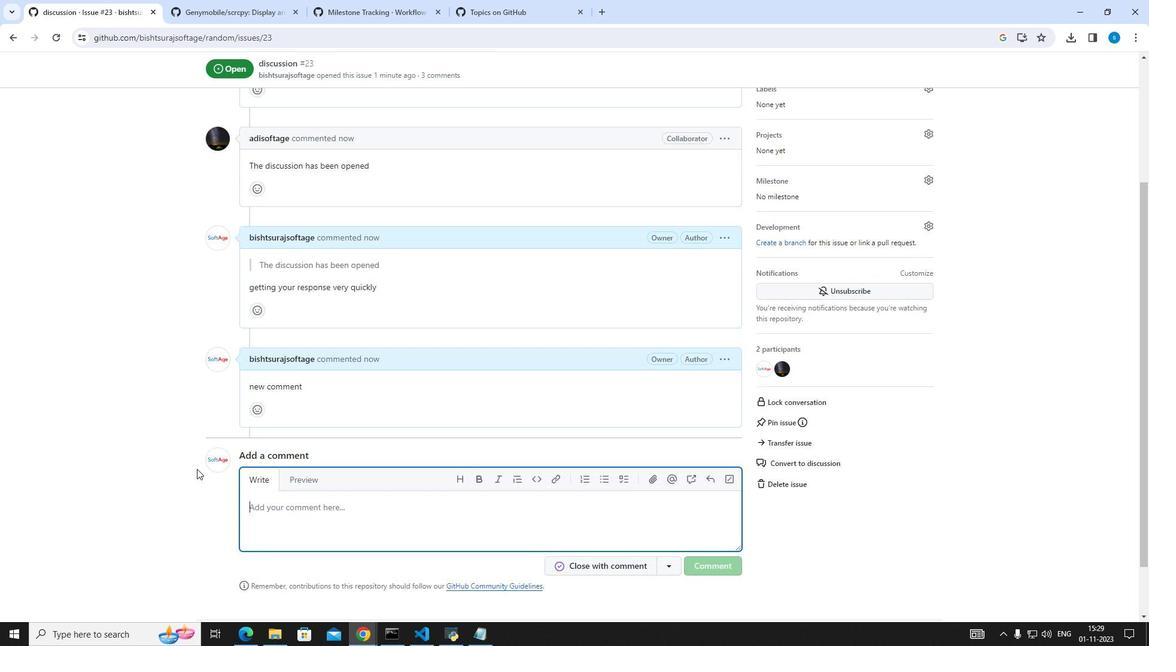 
Action: Mouse moved to (286, 466)
Screenshot: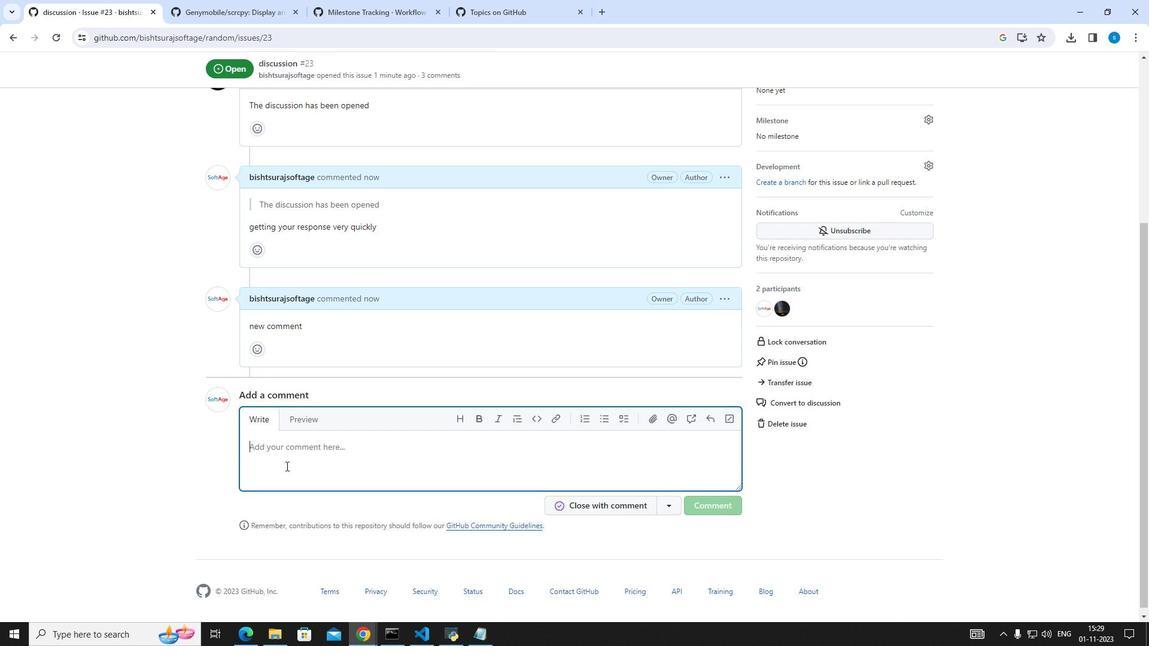
Action: Mouse pressed left at (286, 466)
Screenshot: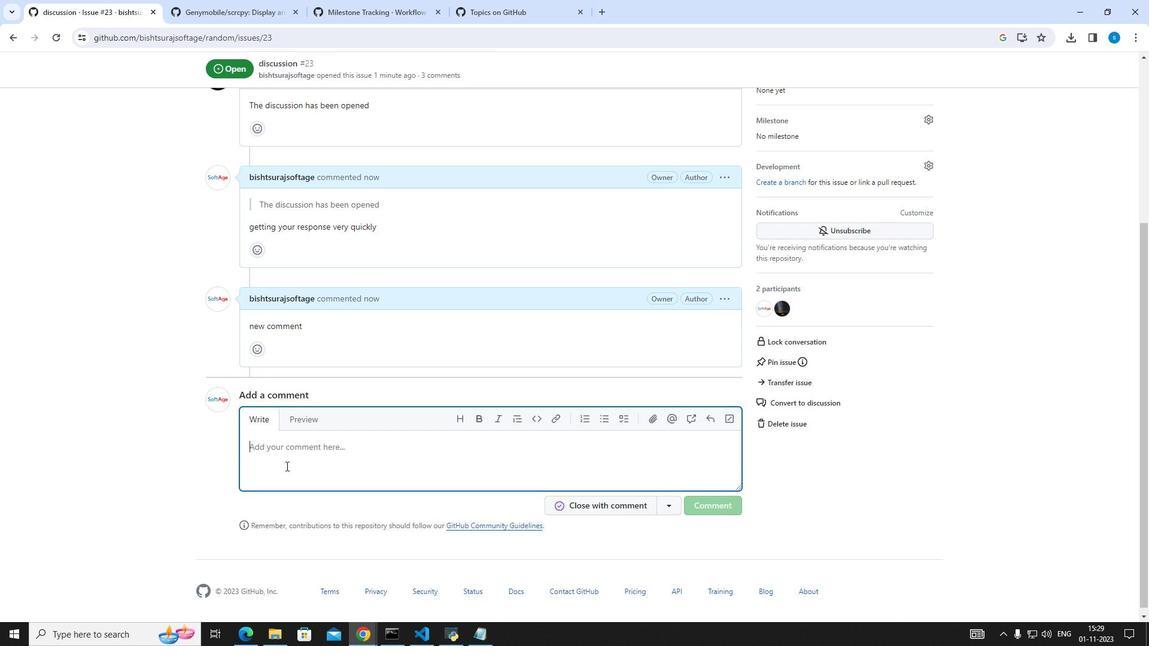 
Action: Key pressed add<Key.space>more<Key.space>comments
Screenshot: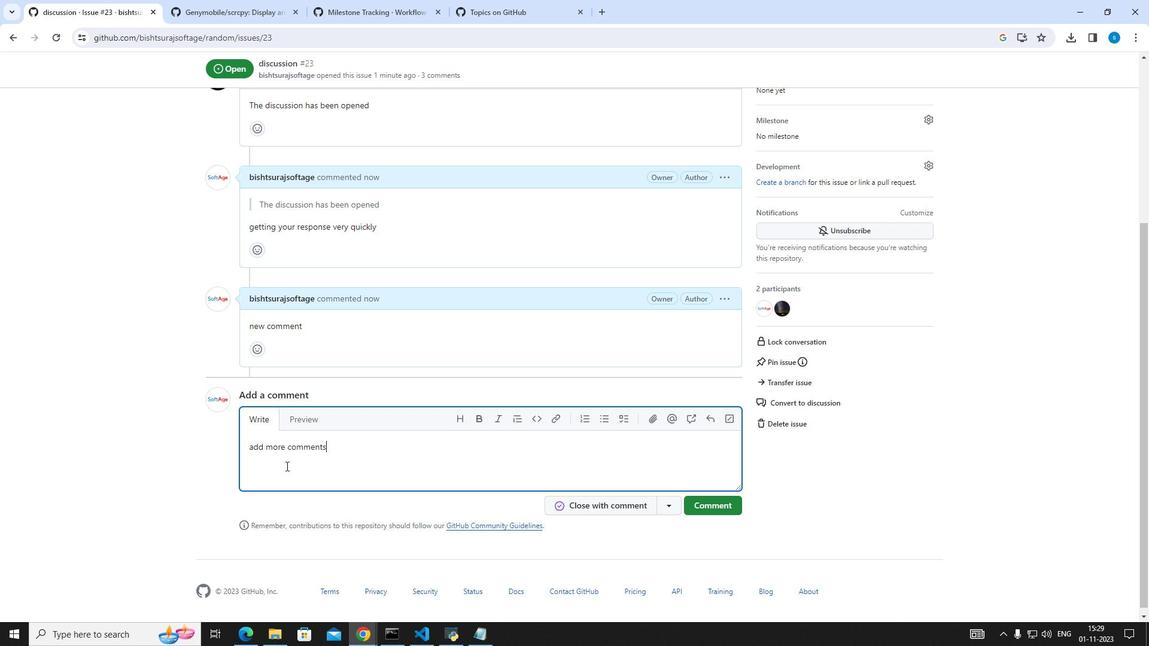 
Action: Mouse moved to (133, 415)
Screenshot: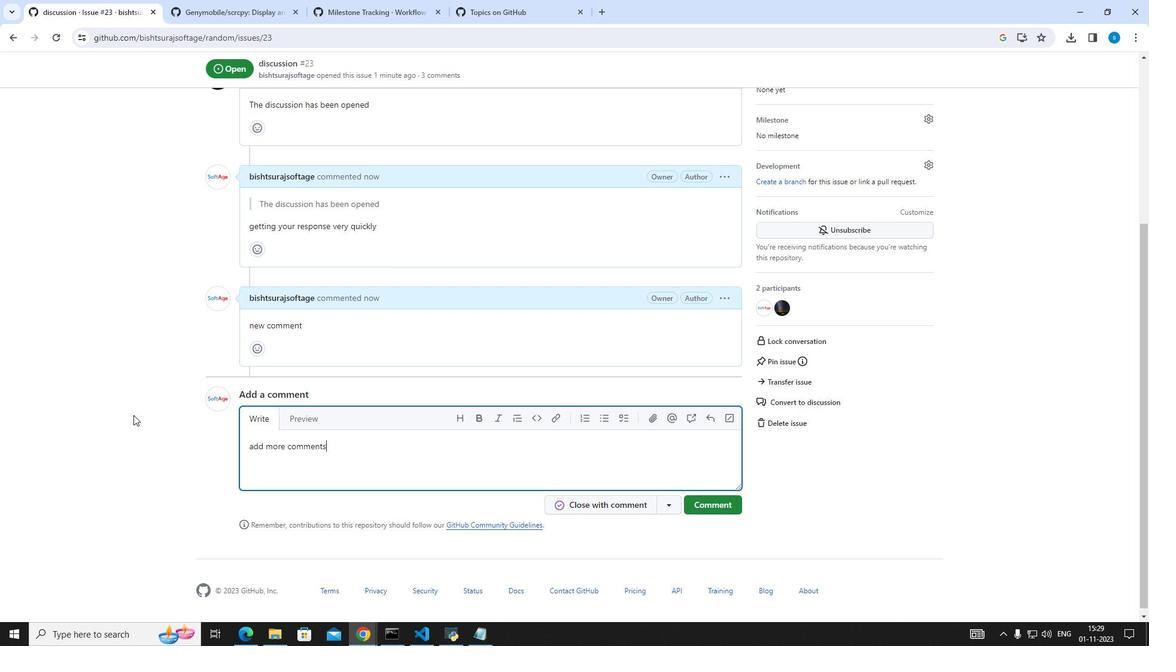 
Action: Mouse scrolled (133, 414) with delta (0, 0)
Screenshot: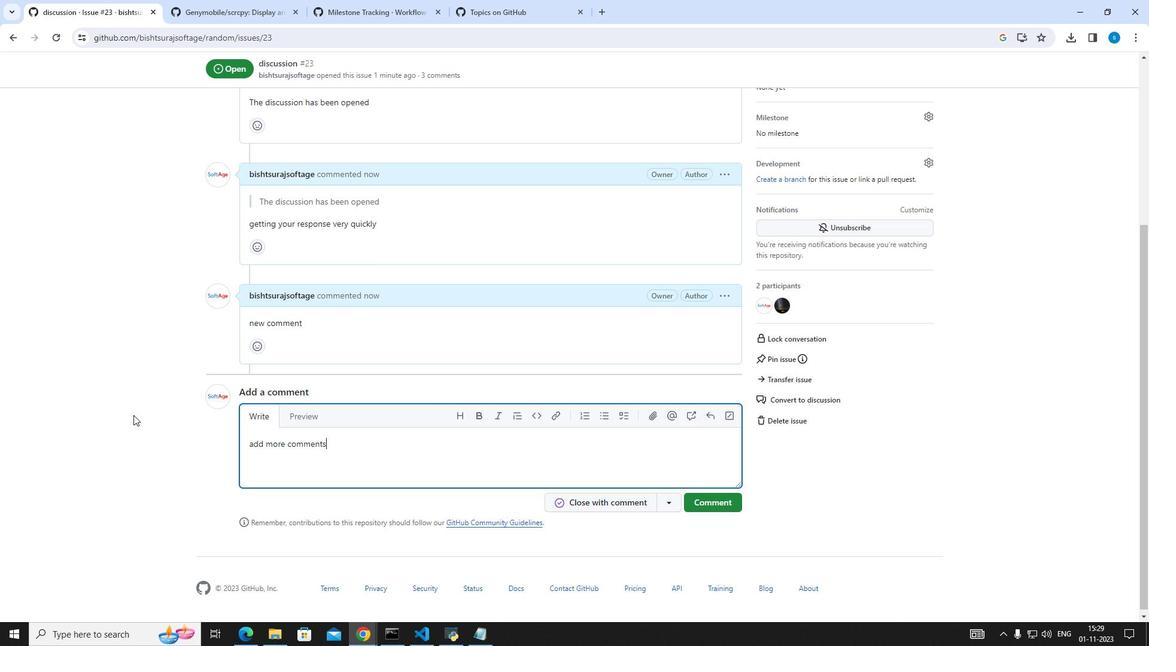 
Action: Mouse scrolled (133, 414) with delta (0, 0)
Screenshot: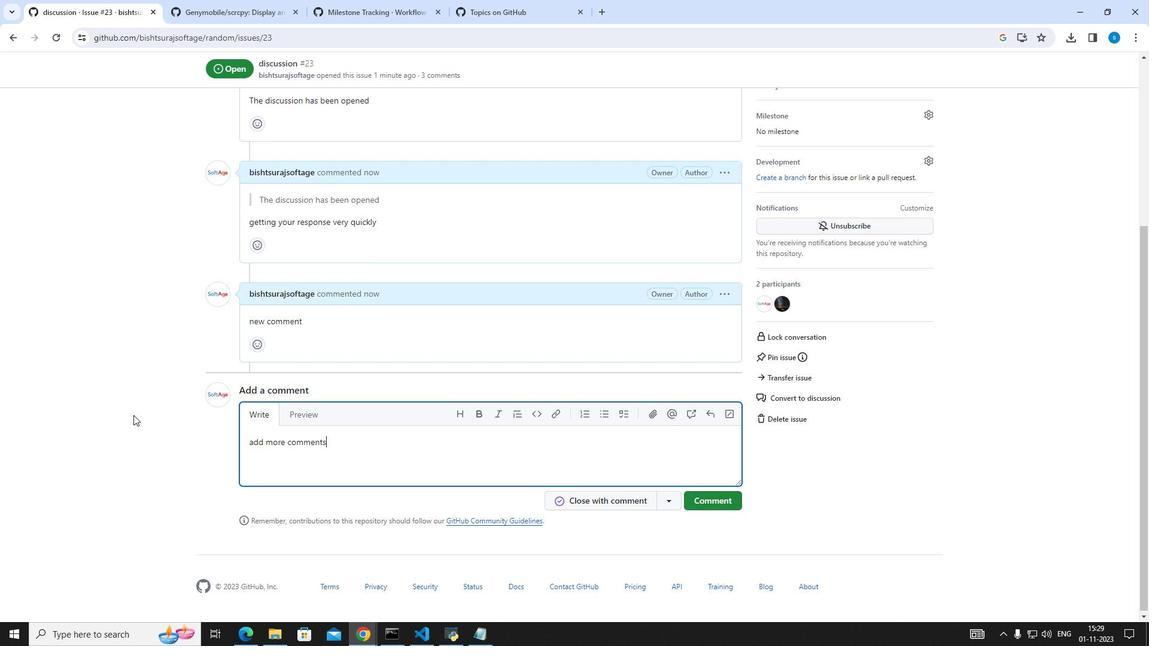 
Action: Mouse moved to (614, 514)
Screenshot: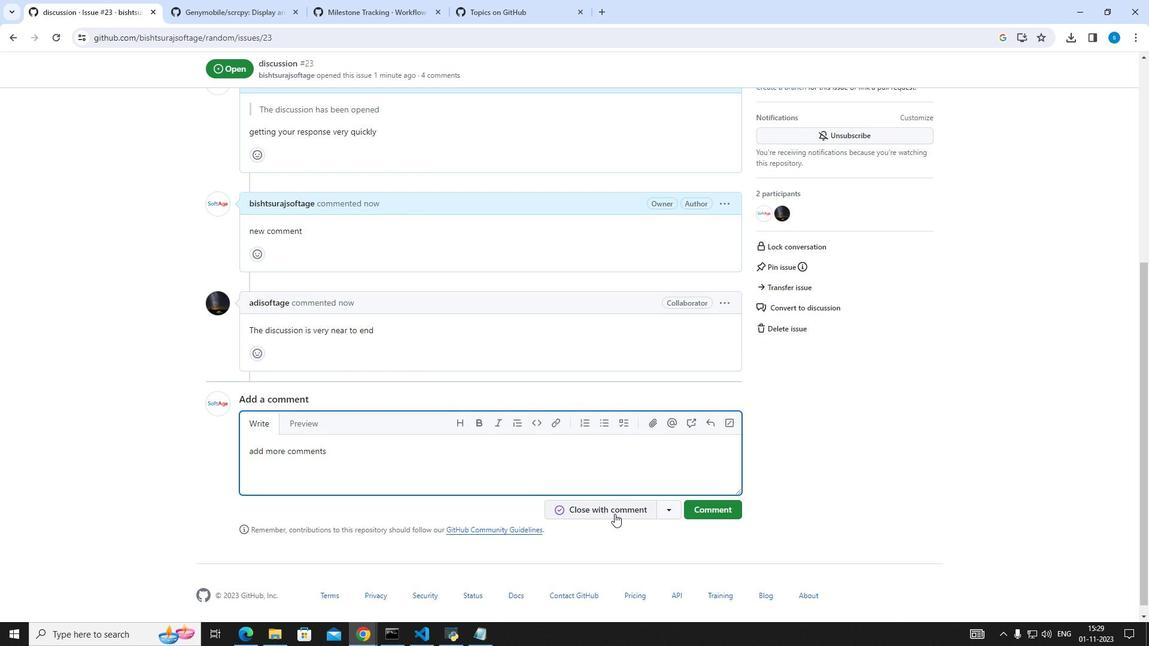 
Action: Mouse pressed left at (614, 514)
Screenshot: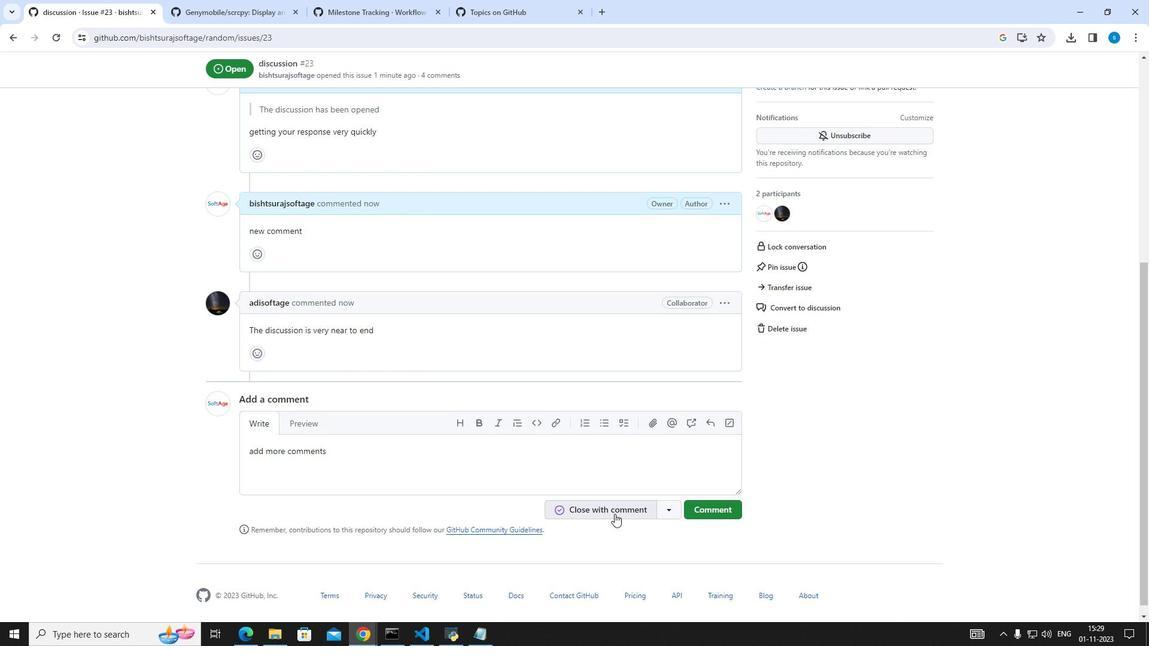 
